 Task: For heading Calibri with Bold.  font size for heading24,  'Change the font style of data to'Bell MT.  and font size to 16,  Change the alignment of both headline & data to Align middle & Align Center.  In the sheet  Expense Tracker Workbook Templatebook
Action: Mouse moved to (274, 330)
Screenshot: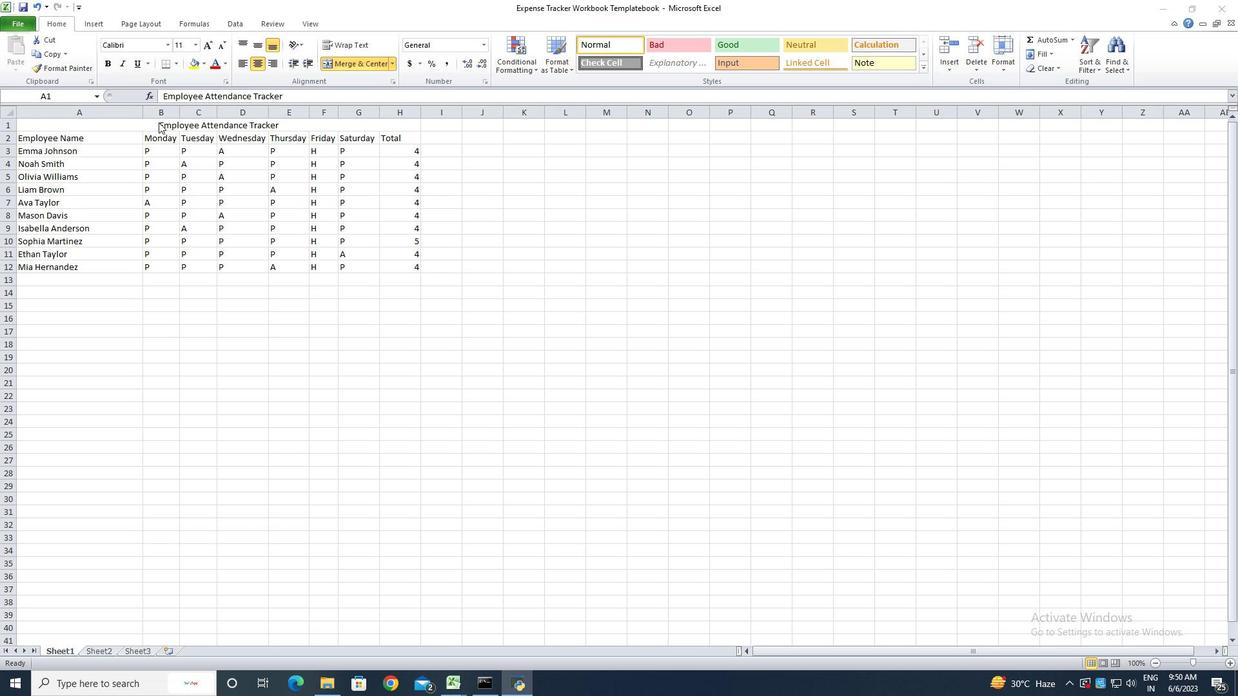 
Action: Mouse pressed left at (274, 330)
Screenshot: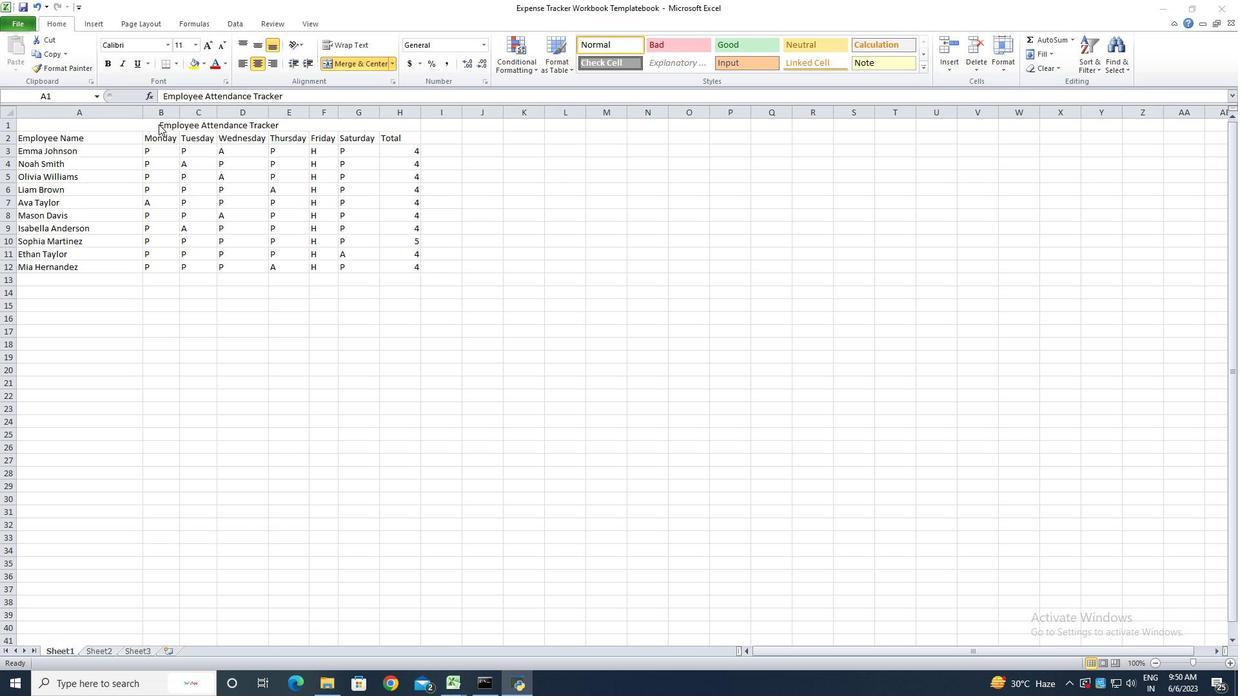
Action: Mouse moved to (275, 330)
Screenshot: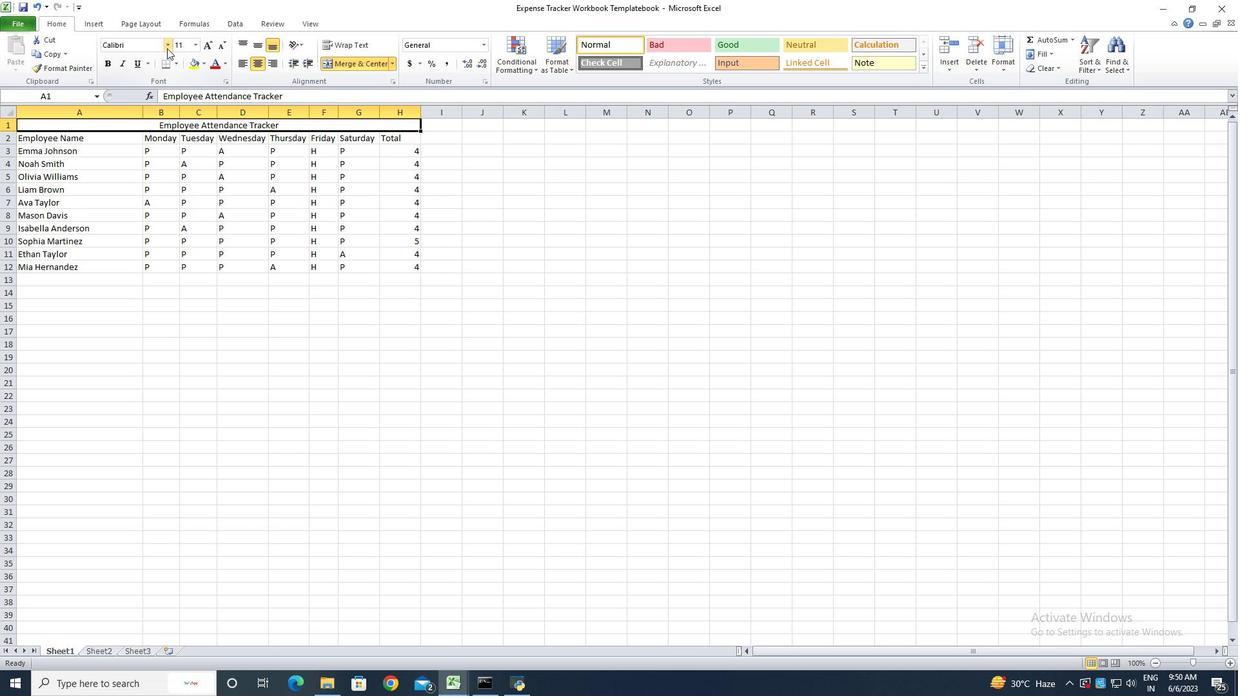 
Action: Mouse pressed left at (275, 330)
Screenshot: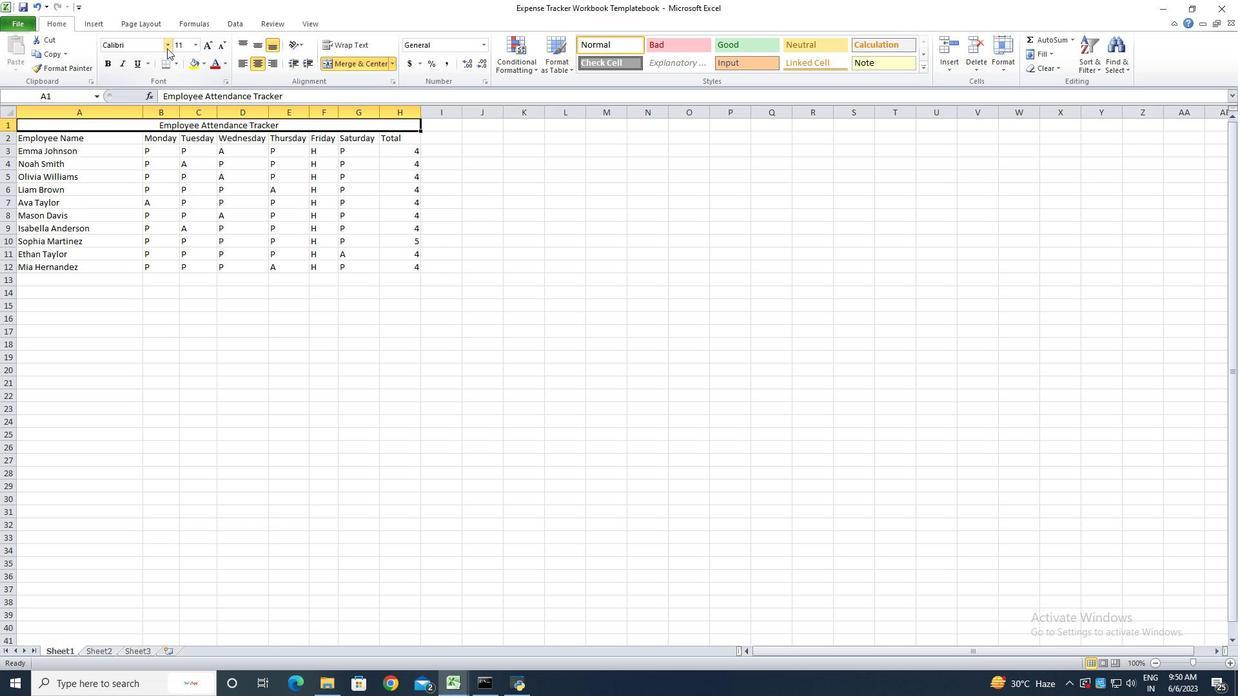
Action: Mouse moved to (273, 330)
Screenshot: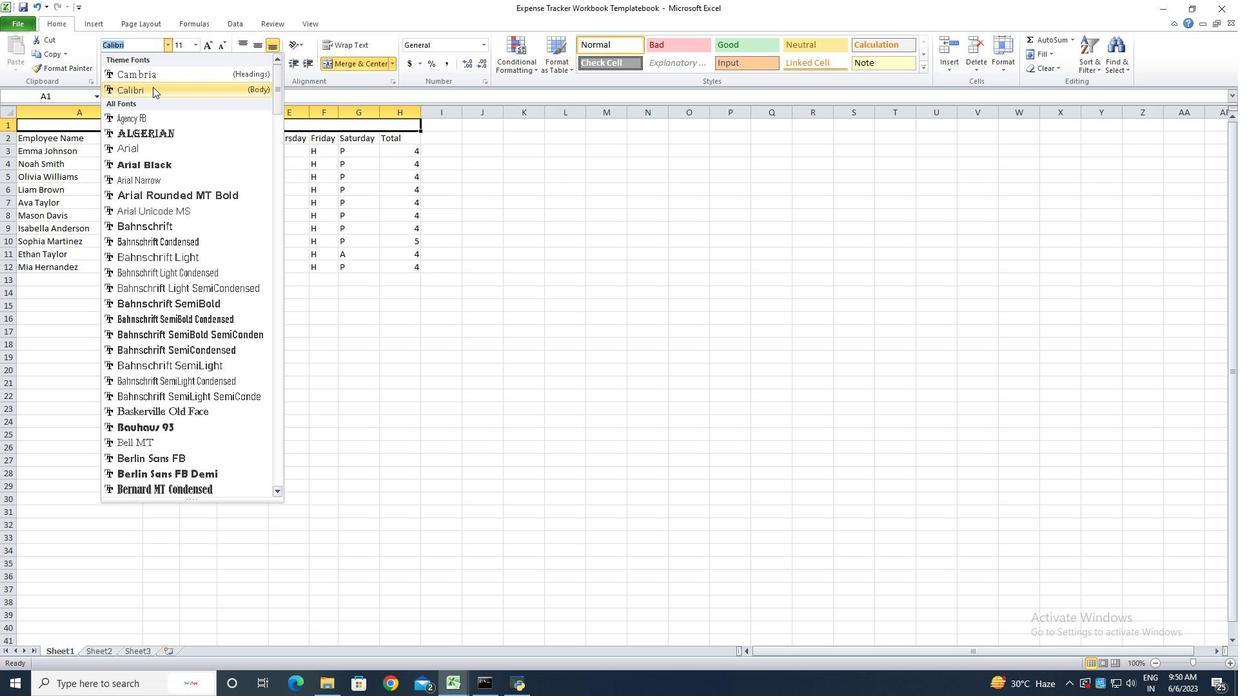 
Action: Mouse pressed left at (273, 330)
Screenshot: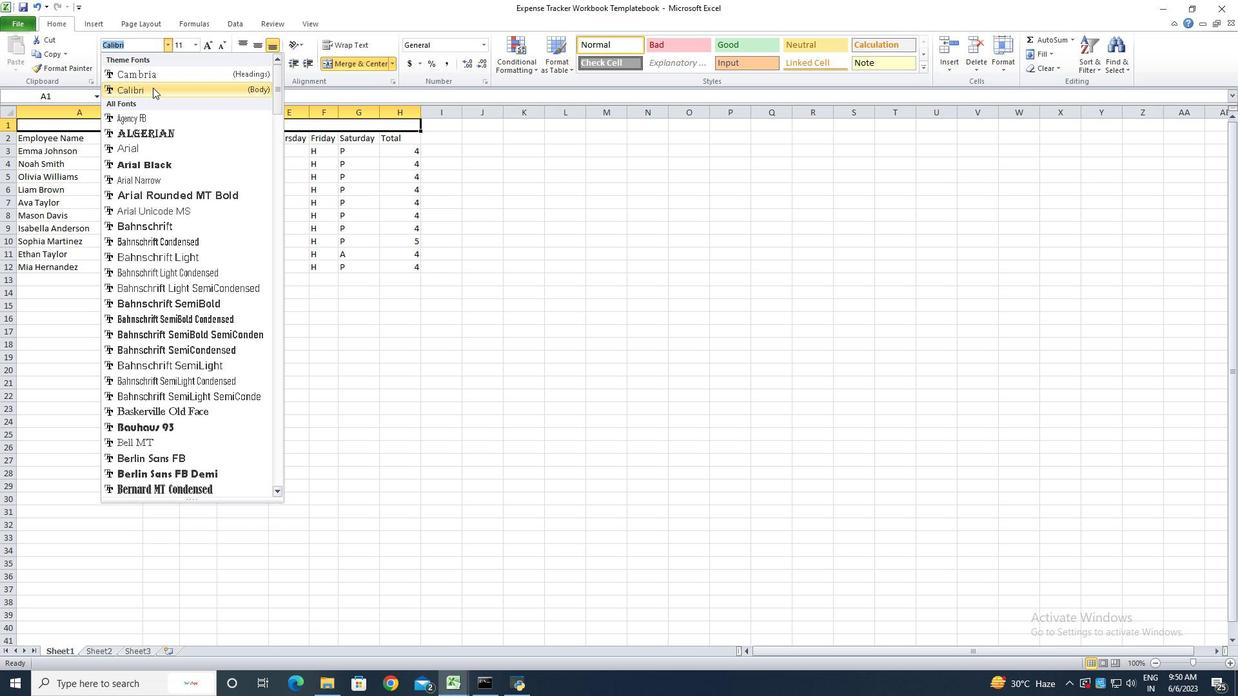 
Action: Mouse moved to (267, 330)
Screenshot: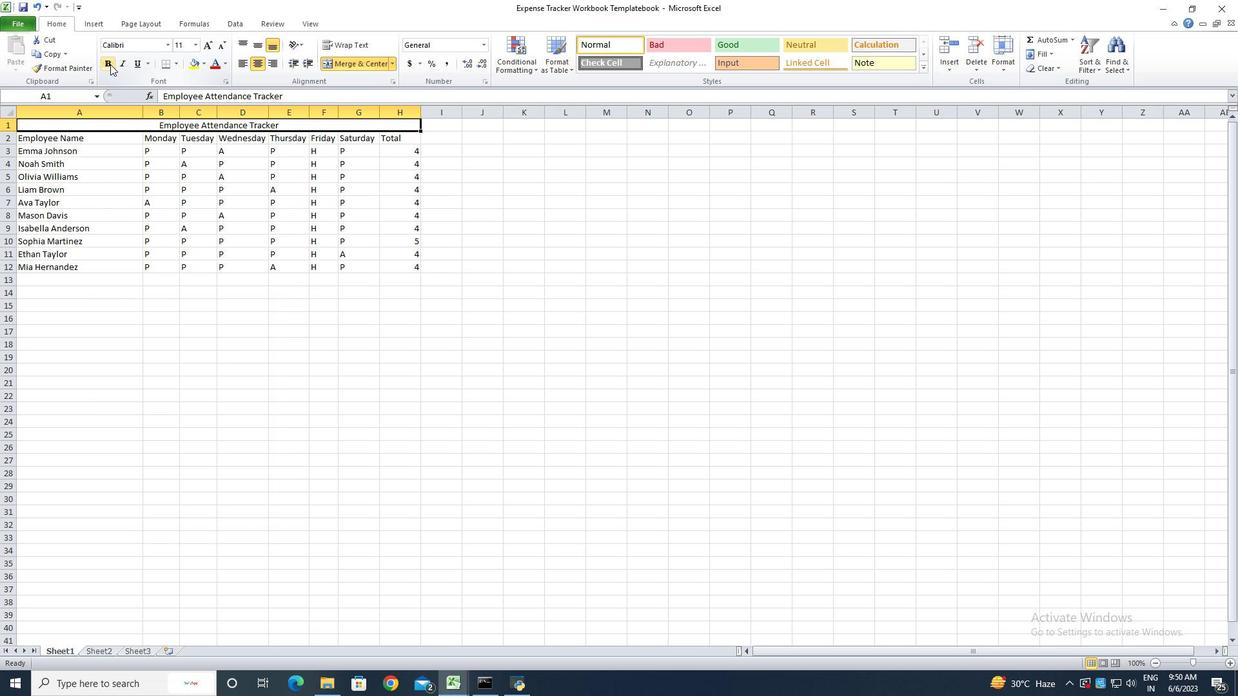 
Action: Mouse pressed left at (267, 330)
Screenshot: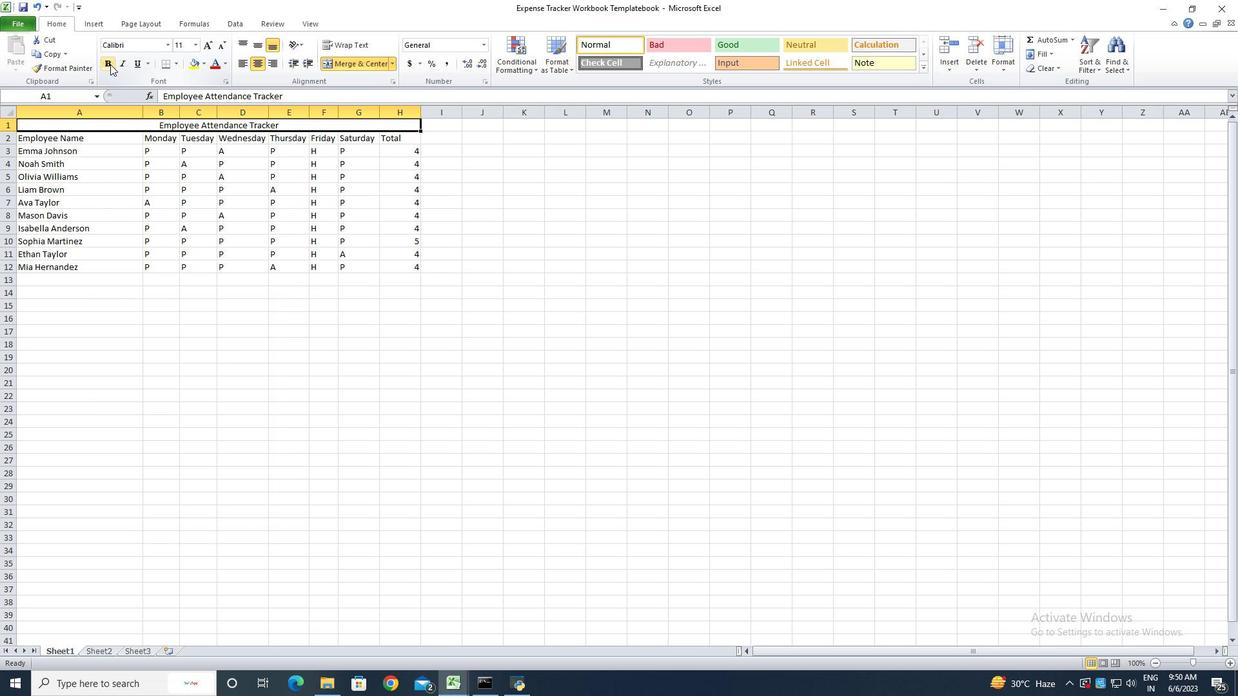 
Action: Mouse moved to (281, 330)
Screenshot: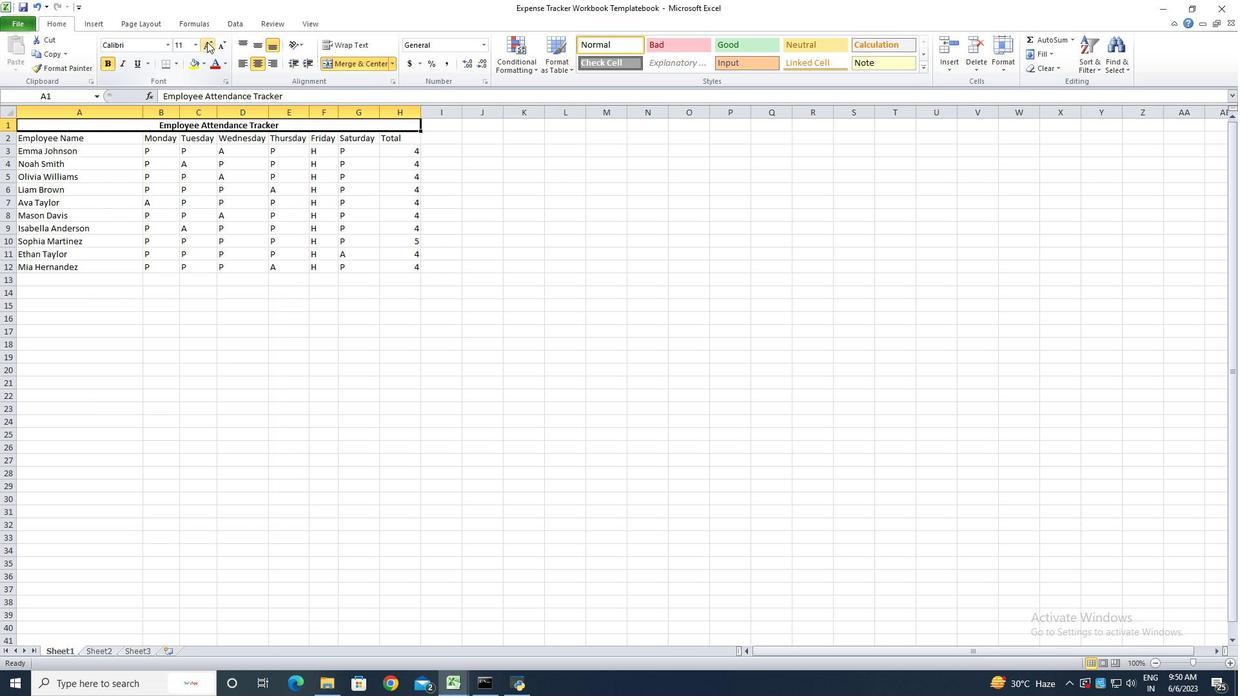 
Action: Mouse pressed left at (281, 330)
Screenshot: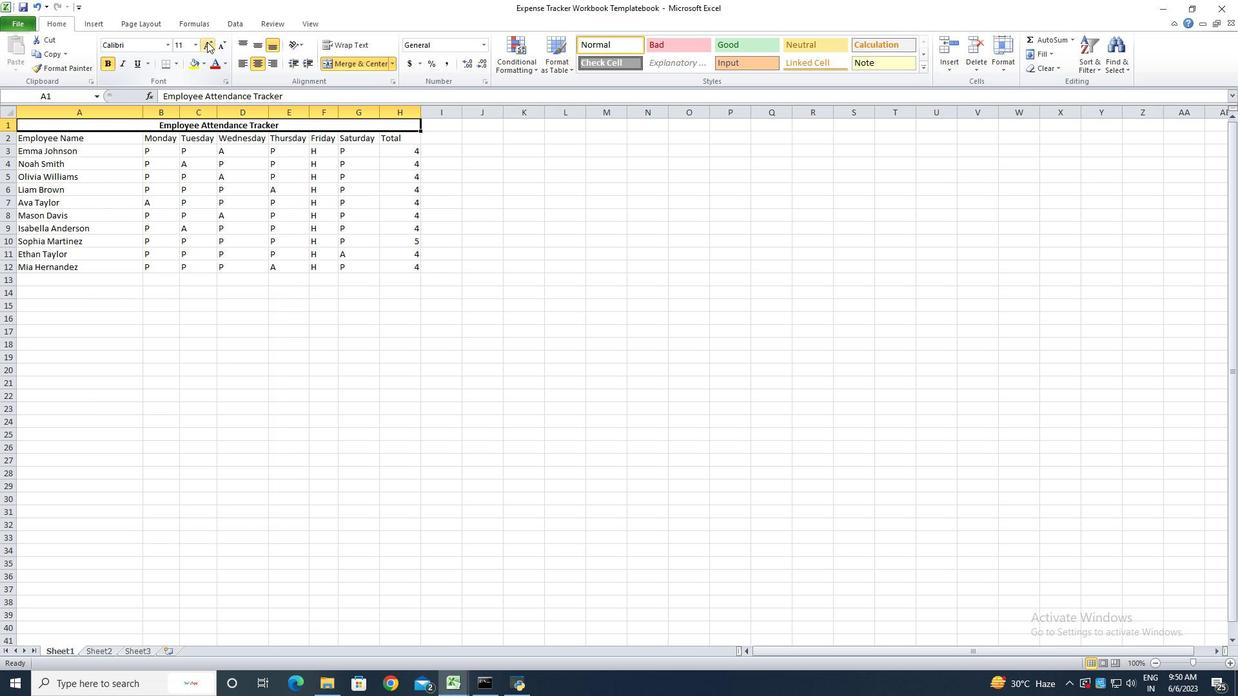 
Action: Mouse pressed left at (281, 330)
Screenshot: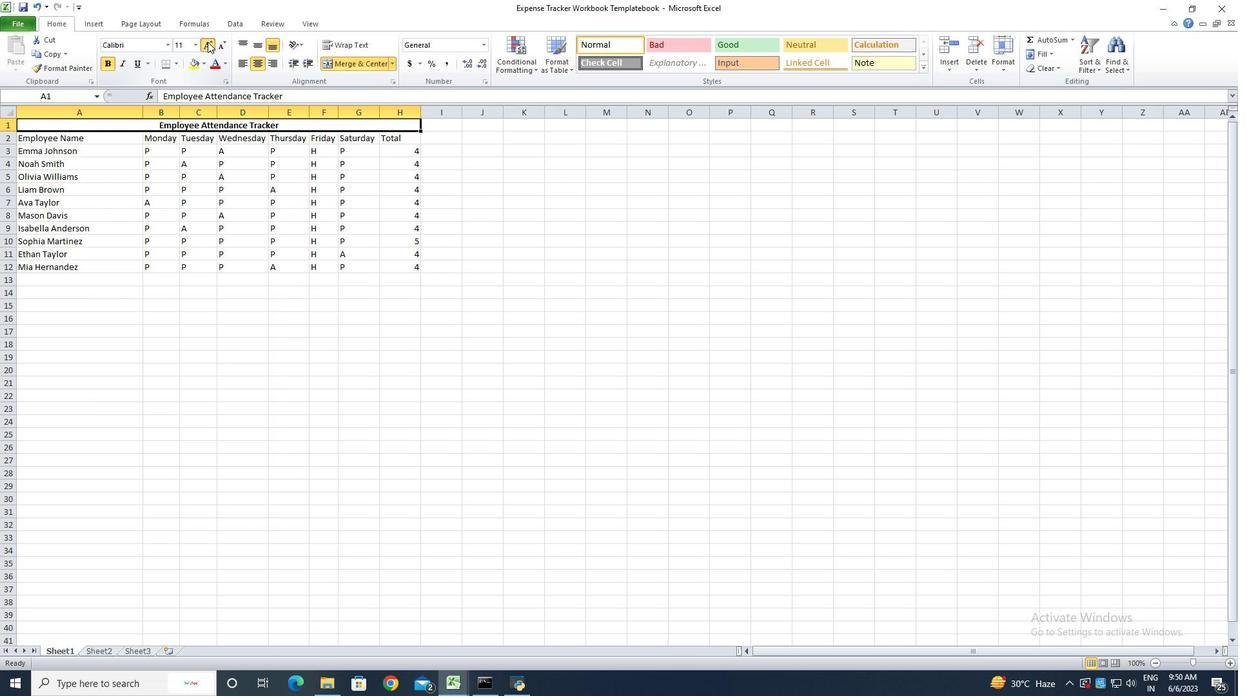 
Action: Mouse pressed left at (281, 330)
Screenshot: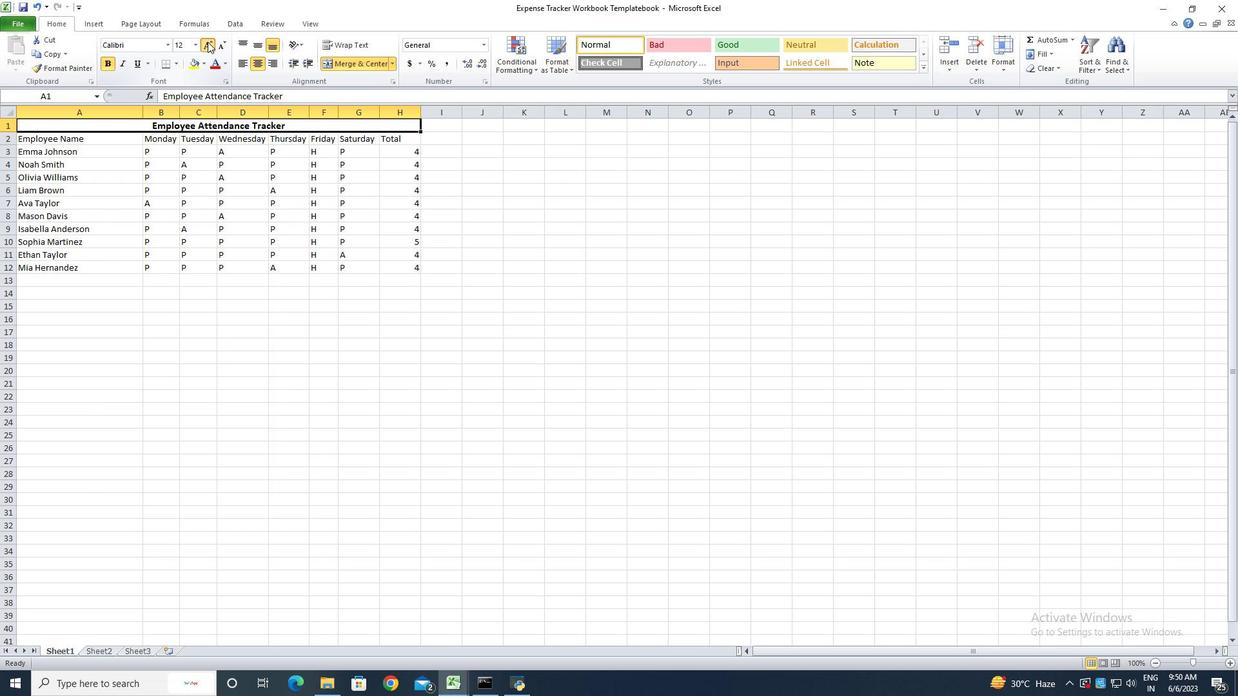 
Action: Mouse pressed left at (281, 330)
Screenshot: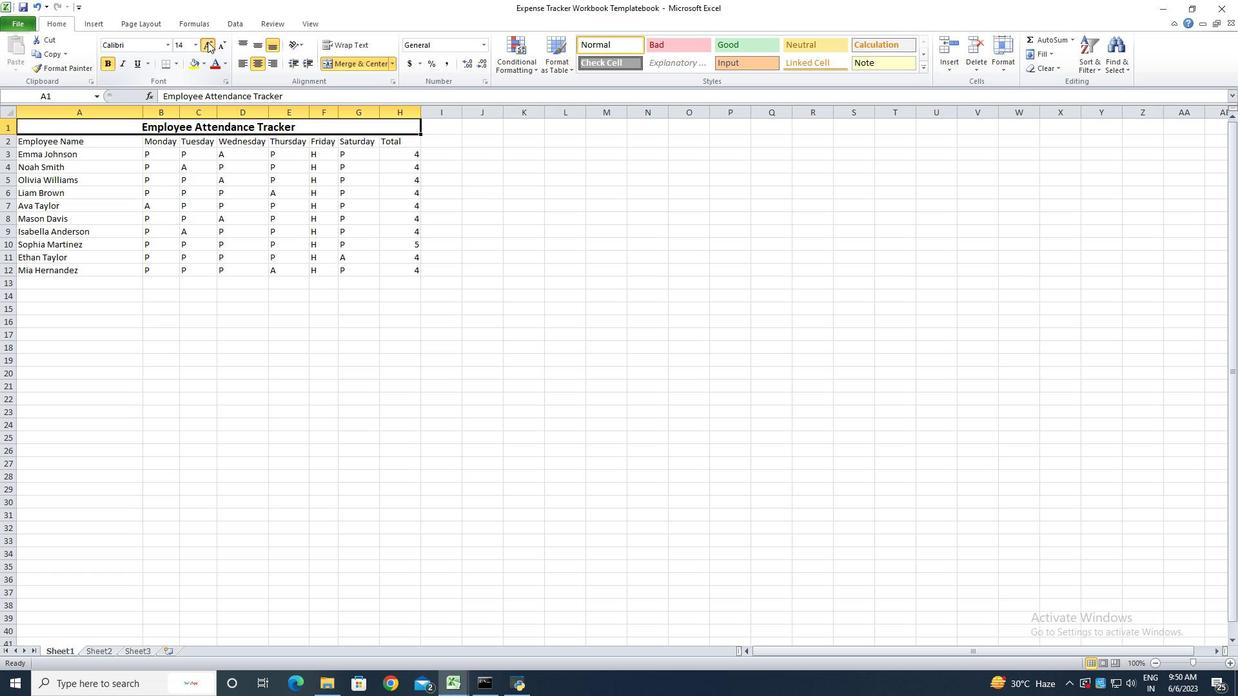 
Action: Mouse pressed left at (281, 330)
Screenshot: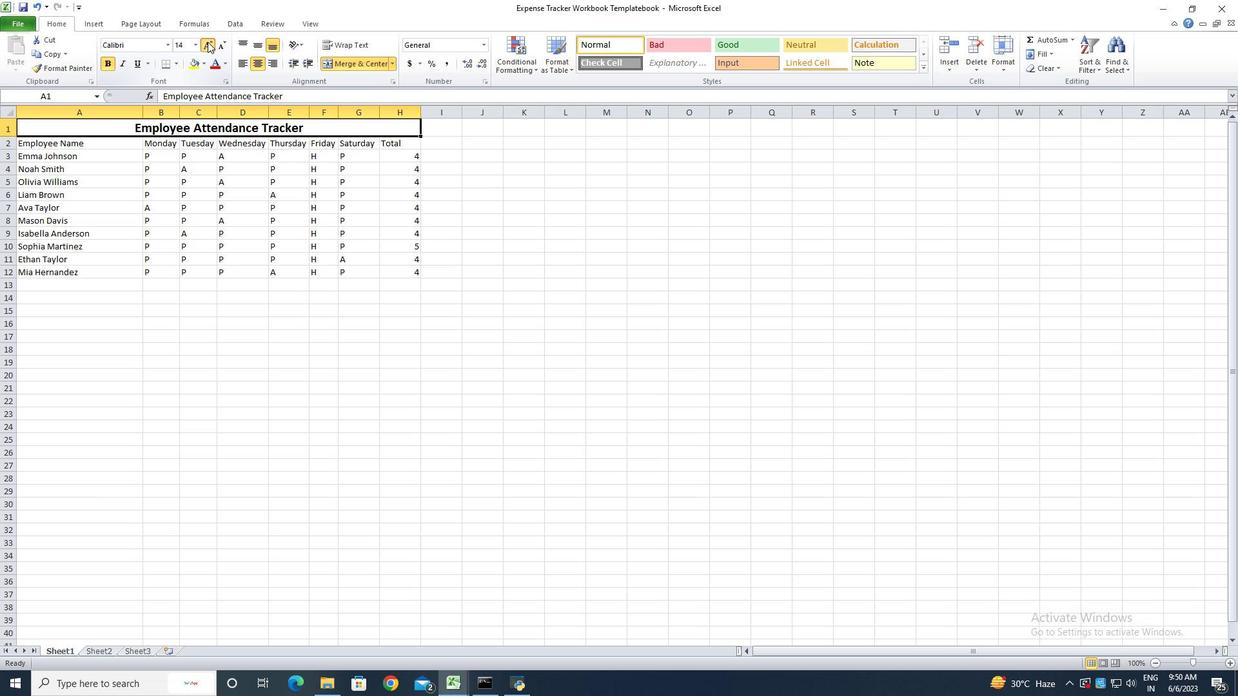 
Action: Mouse pressed left at (281, 330)
Screenshot: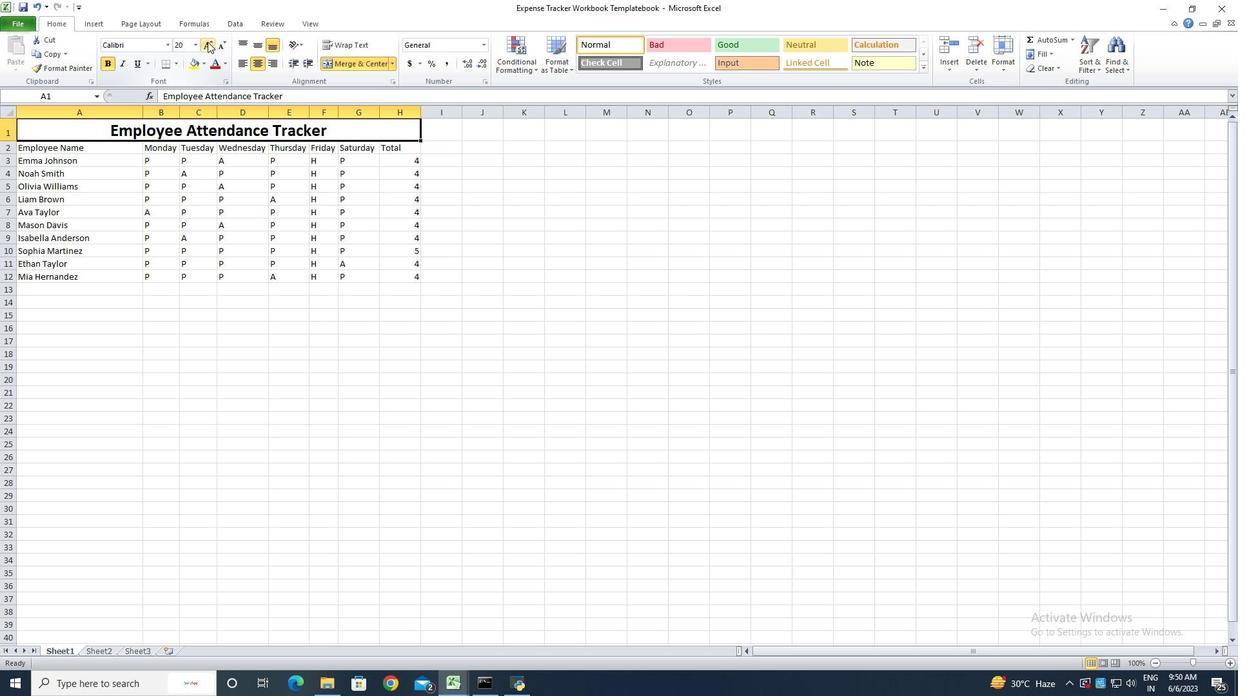 
Action: Mouse pressed left at (281, 330)
Screenshot: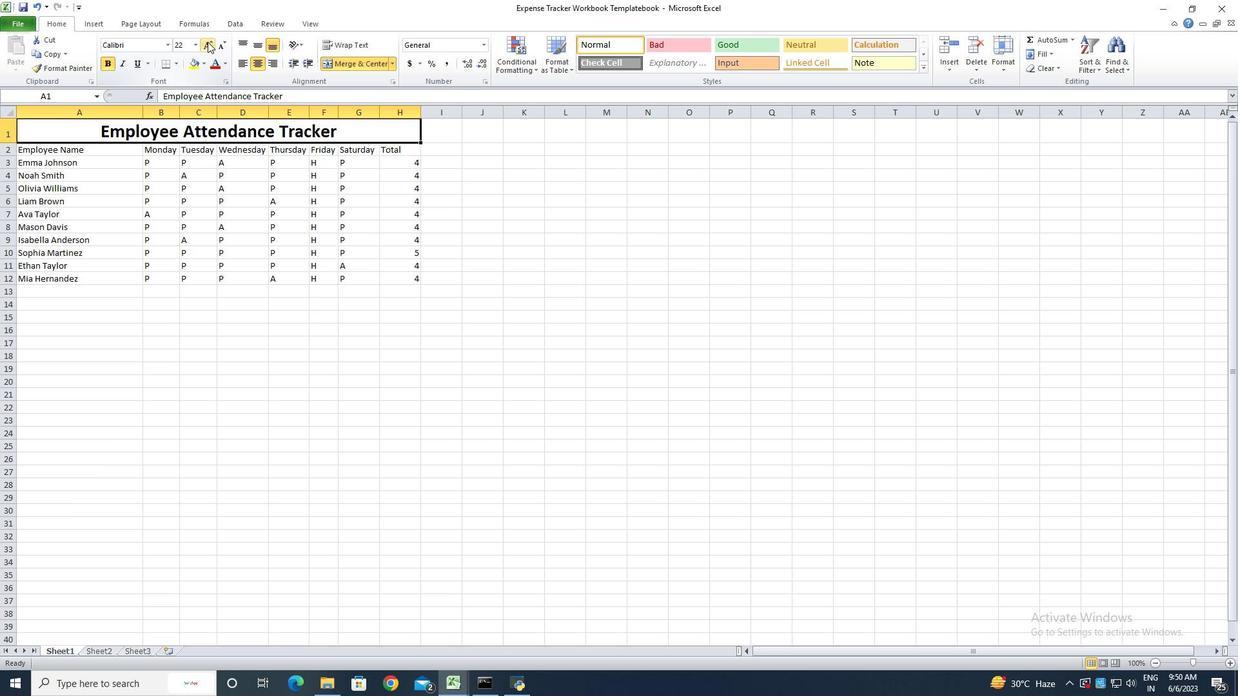 
Action: Mouse moved to (256, 330)
Screenshot: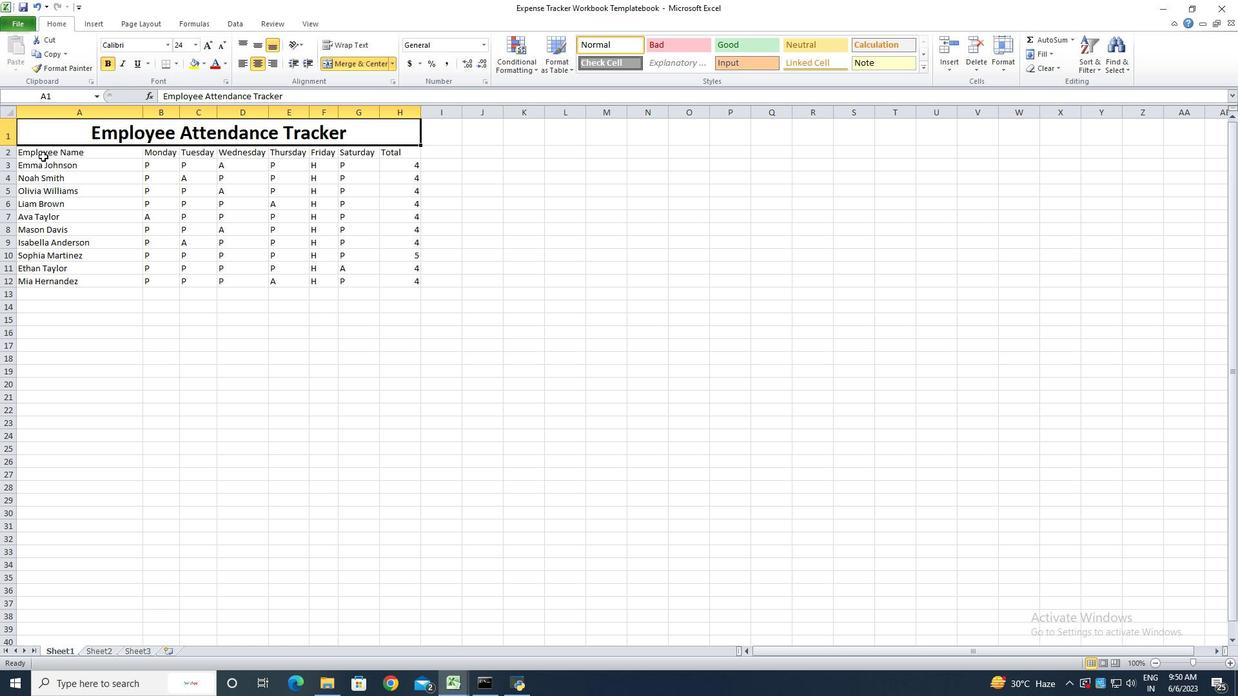 
Action: Mouse pressed left at (256, 330)
Screenshot: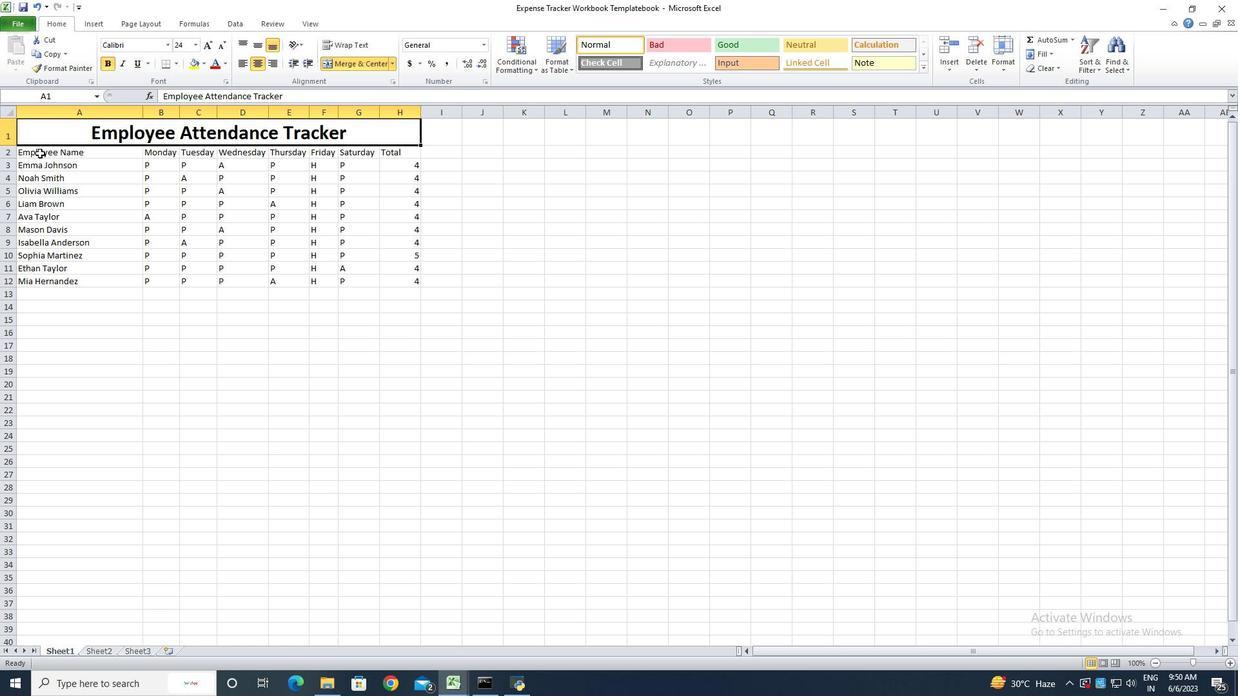 
Action: Mouse moved to (275, 330)
Screenshot: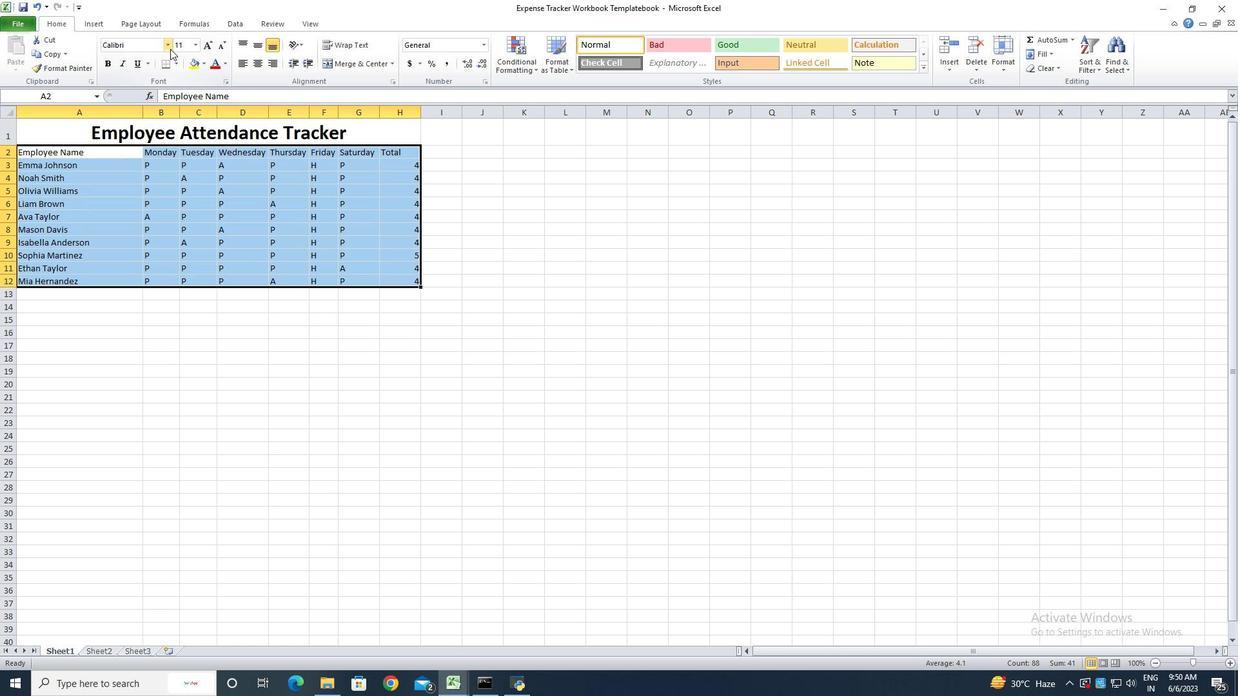 
Action: Mouse pressed left at (275, 330)
Screenshot: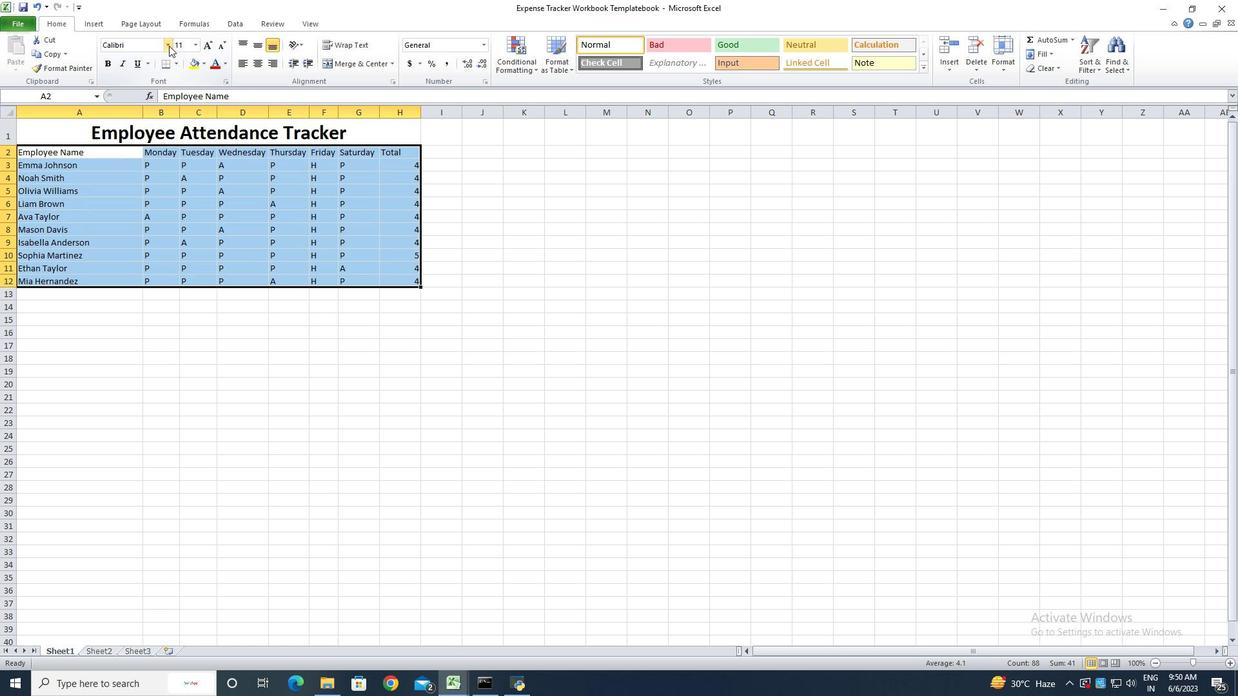 
Action: Mouse moved to (272, 330)
Screenshot: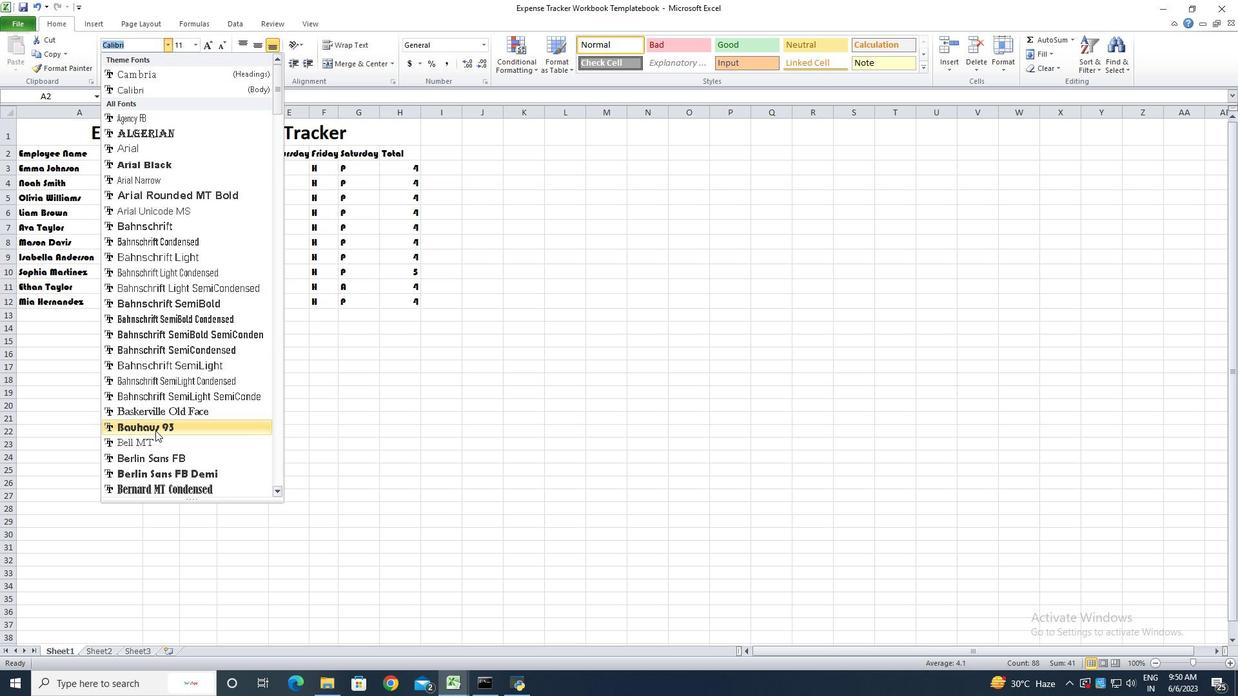 
Action: Mouse pressed left at (272, 330)
Screenshot: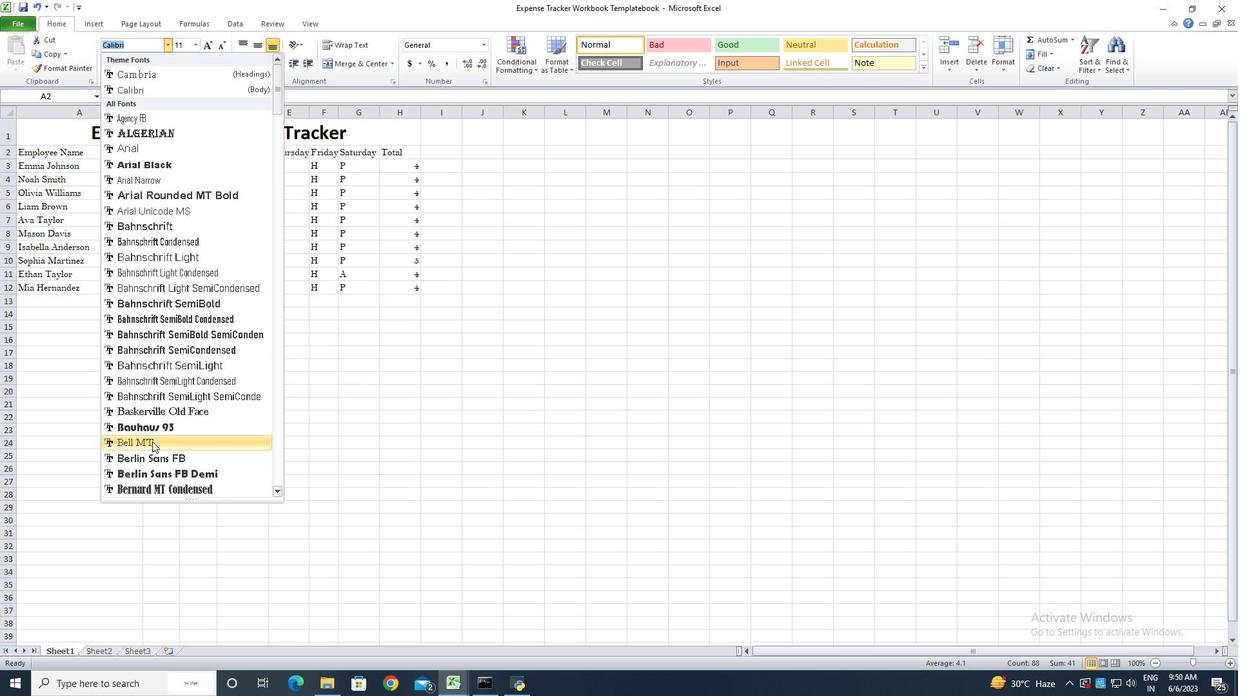 
Action: Mouse moved to (281, 330)
Screenshot: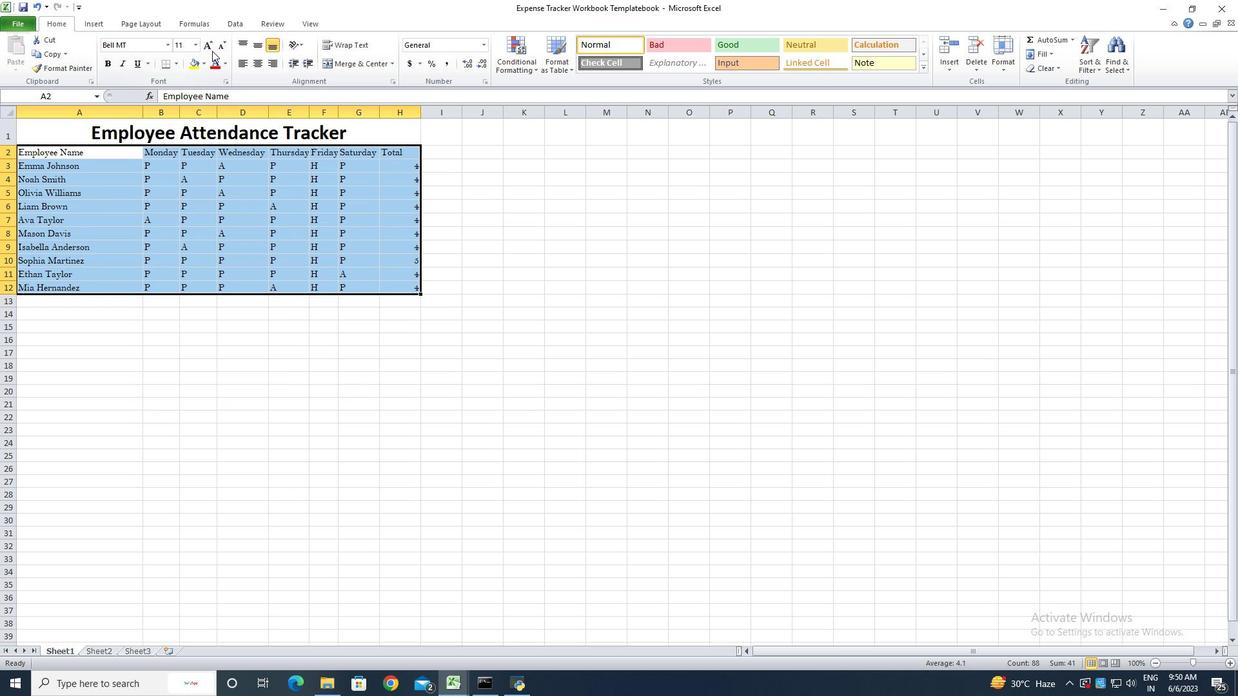 
Action: Mouse pressed left at (281, 330)
Screenshot: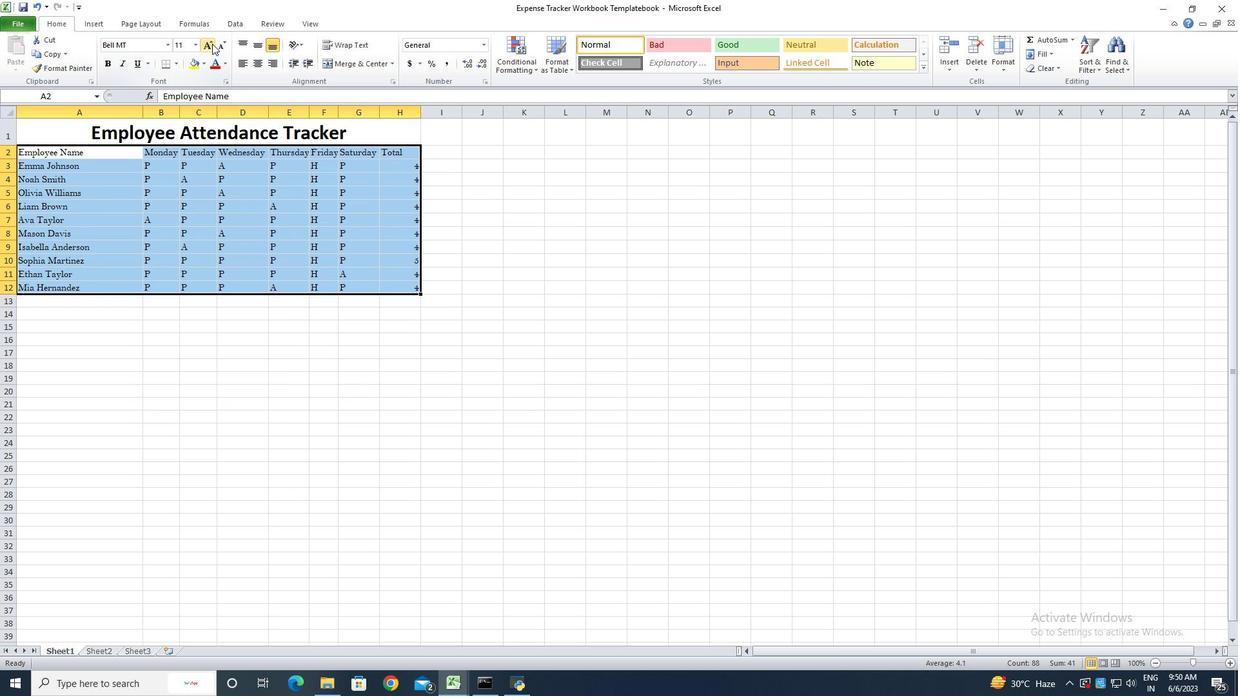
Action: Mouse pressed left at (281, 330)
Screenshot: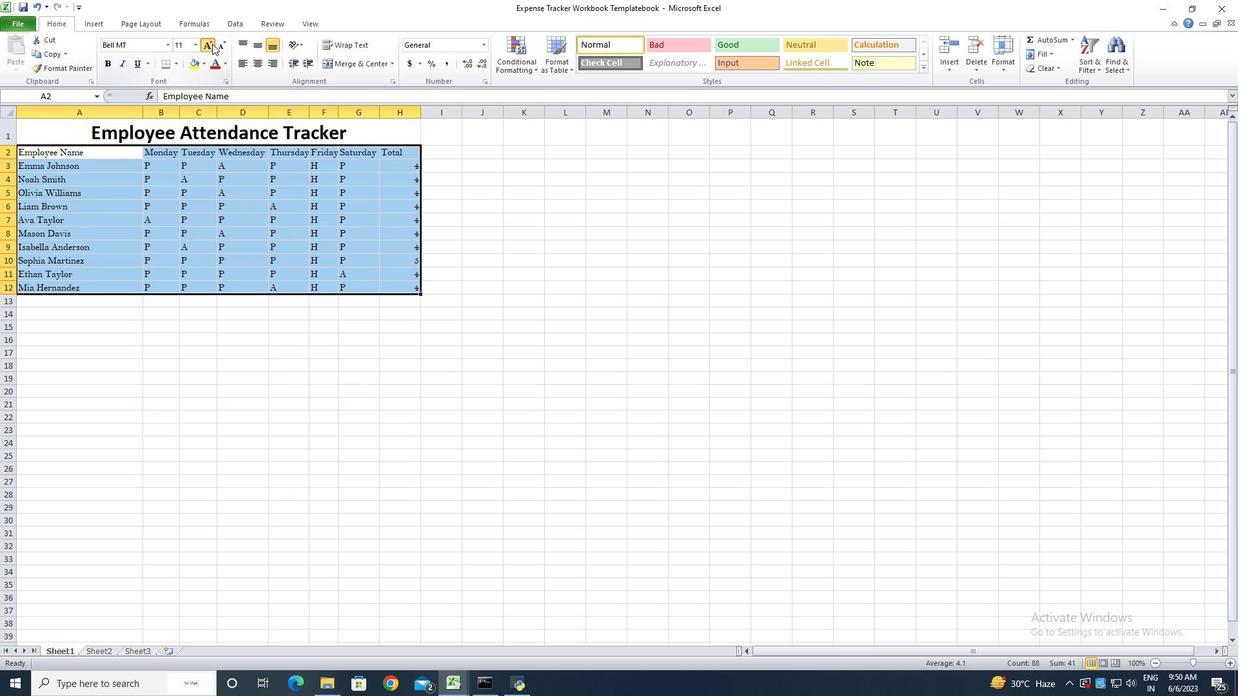 
Action: Mouse moved to (281, 330)
Screenshot: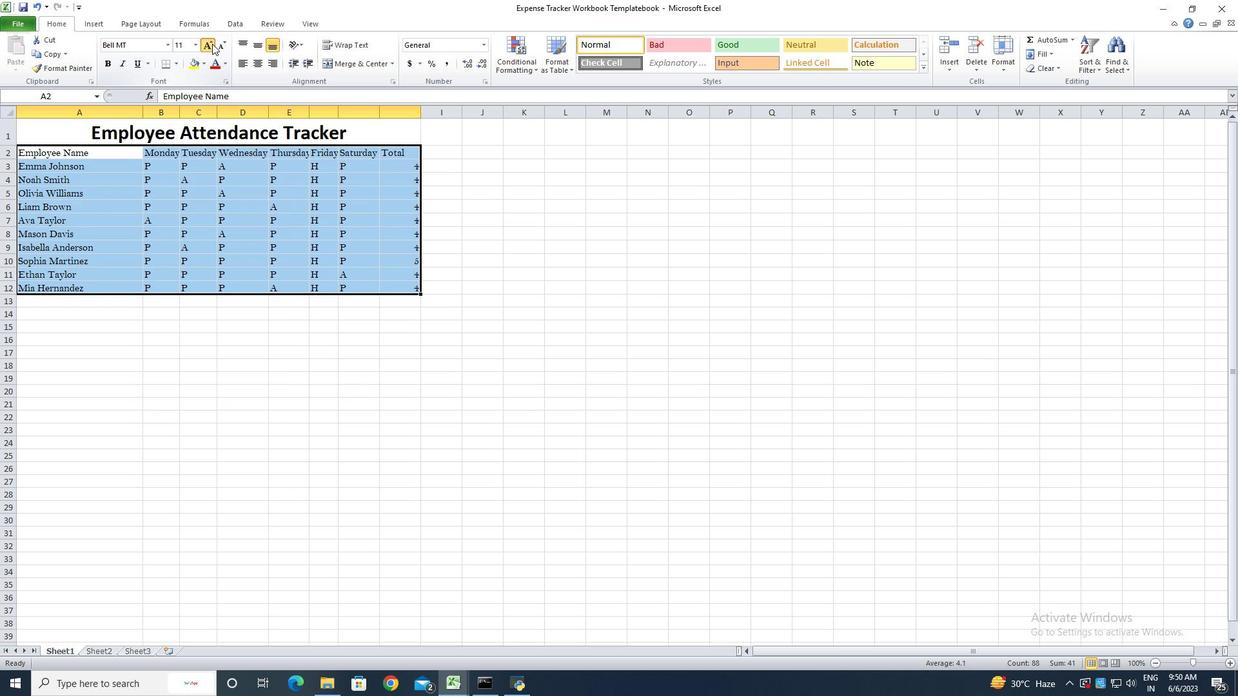 
Action: Mouse pressed left at (281, 330)
Screenshot: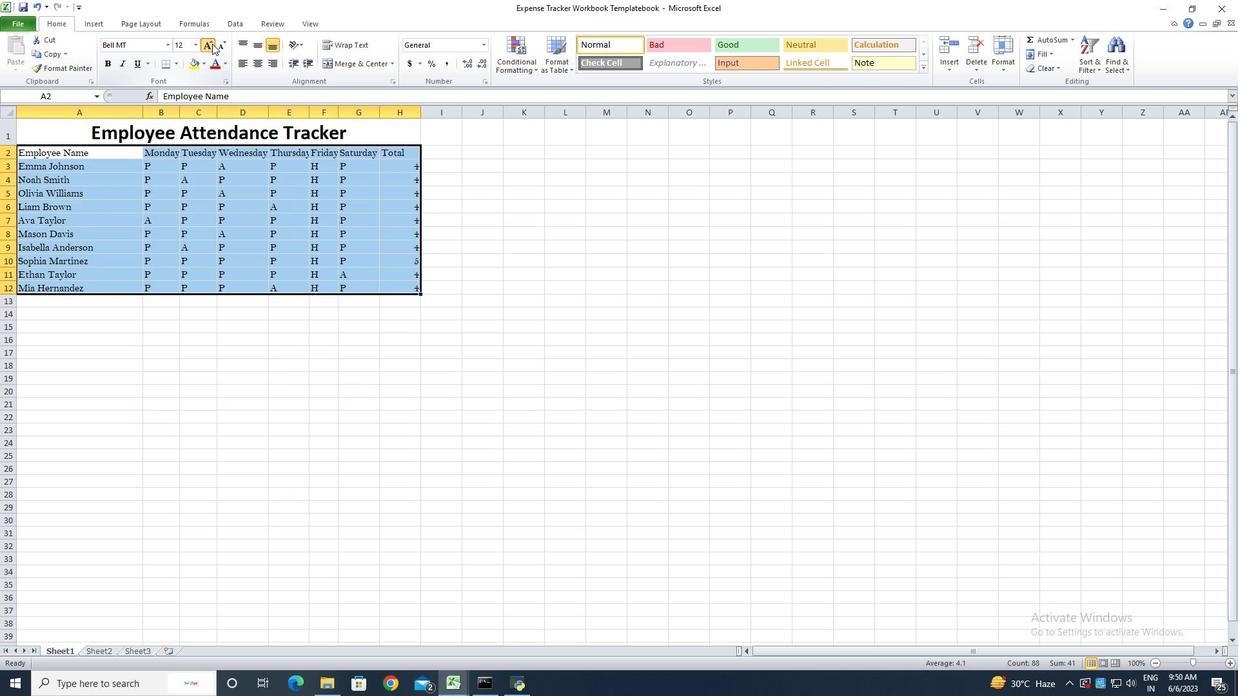 
Action: Mouse moved to (276, 330)
Screenshot: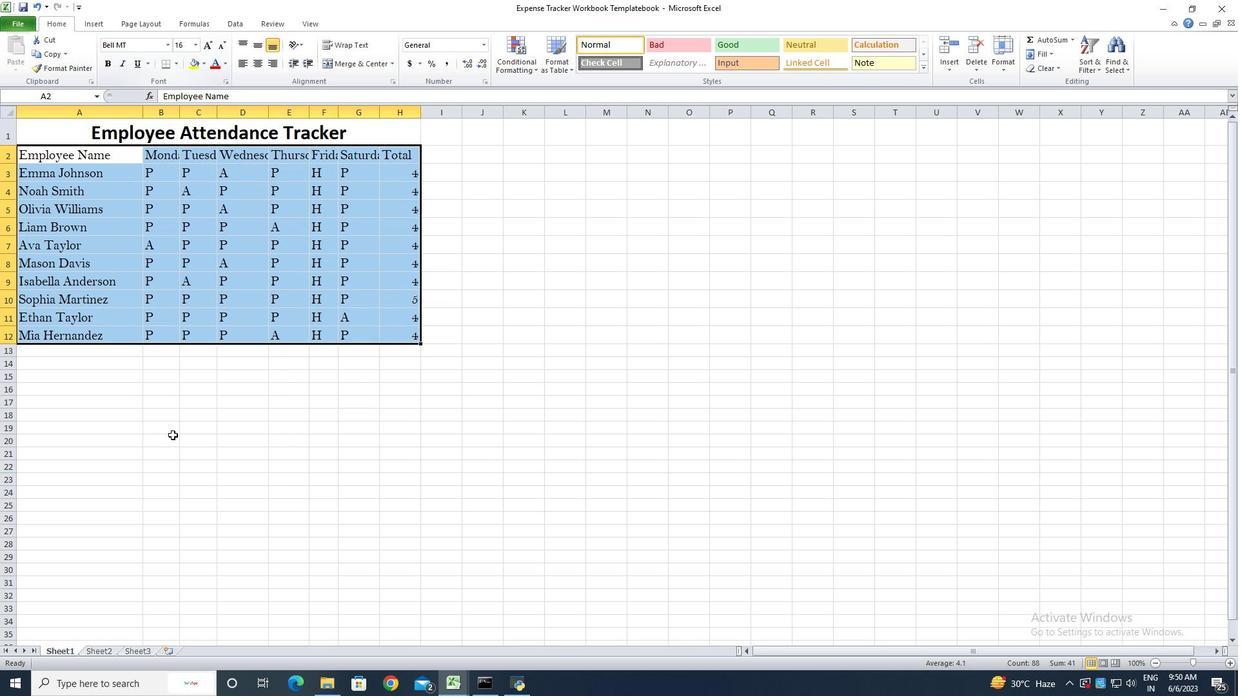 
Action: Mouse pressed left at (276, 330)
Screenshot: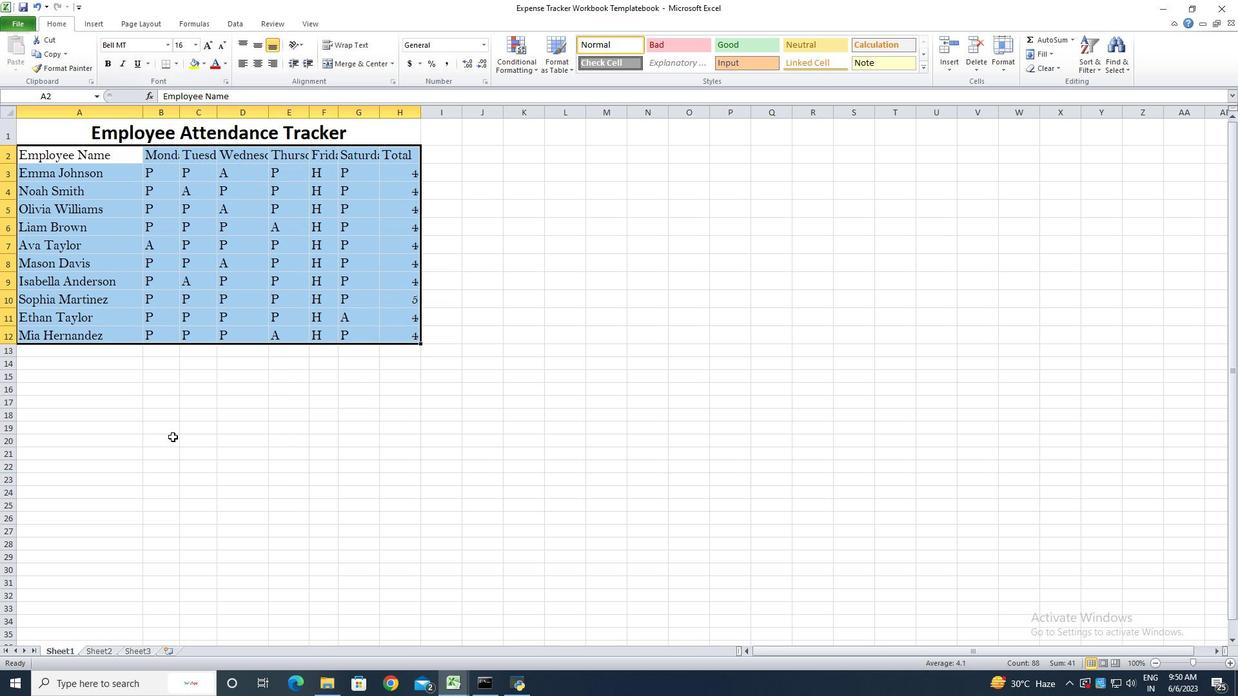 
Action: Mouse moved to (271, 330)
Screenshot: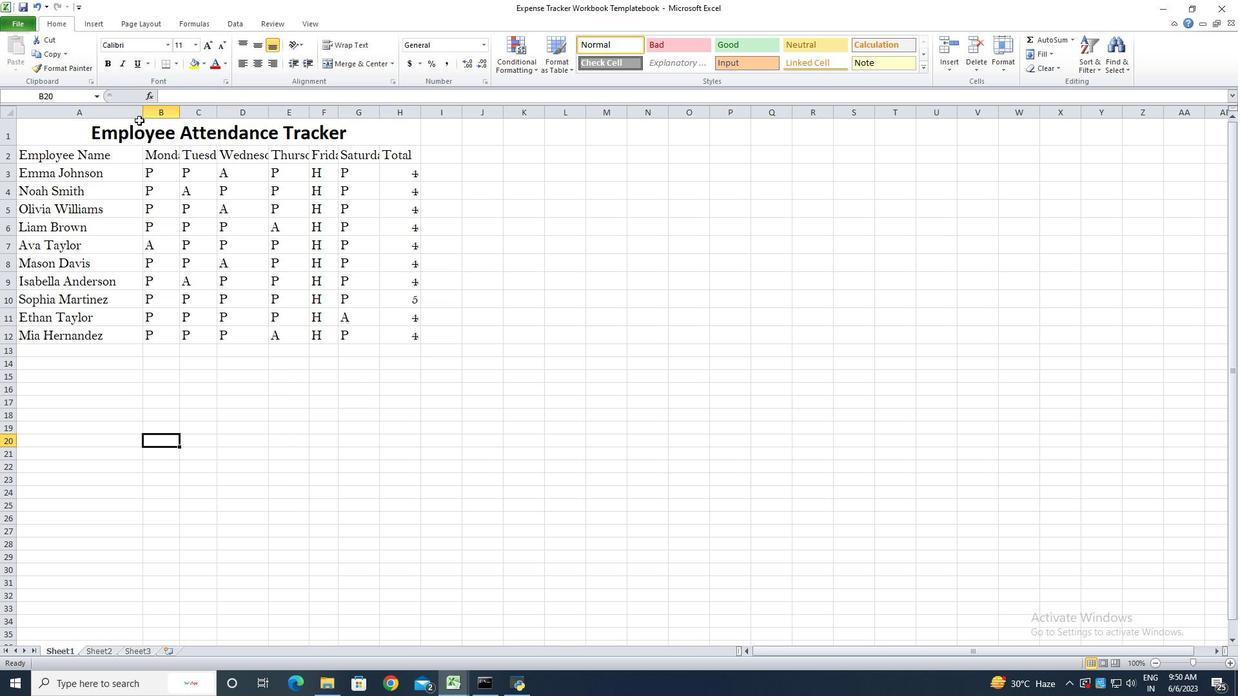 
Action: Mouse pressed left at (271, 330)
Screenshot: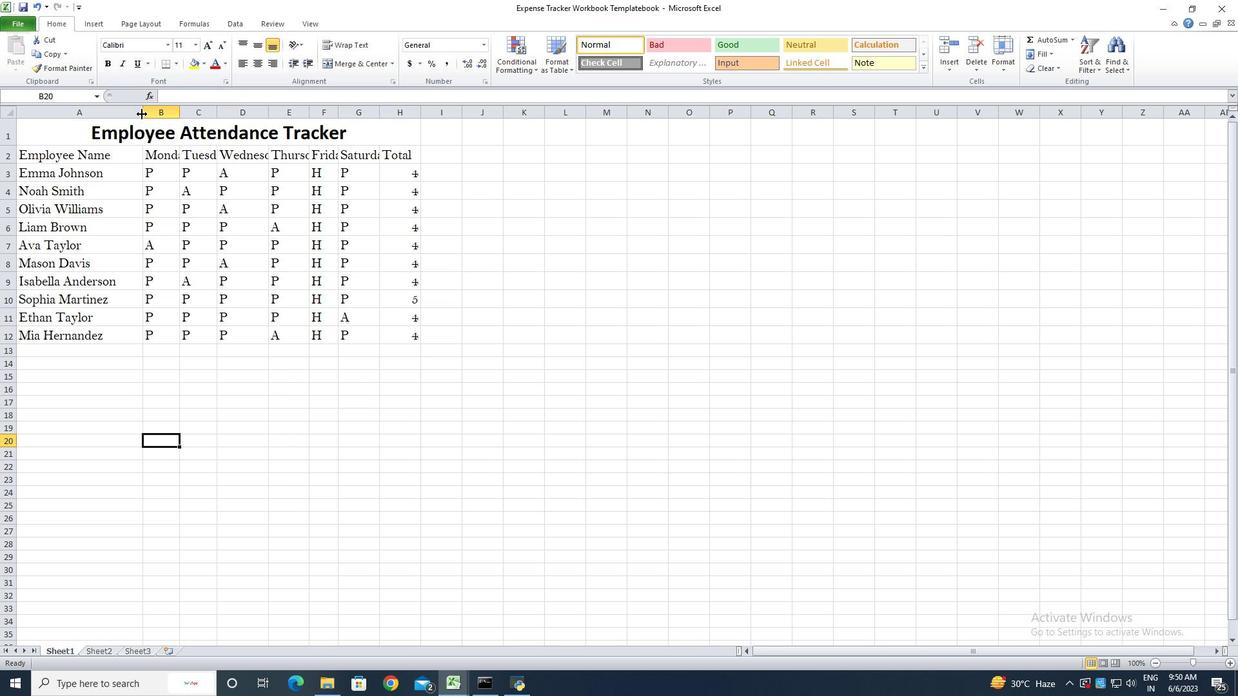 
Action: Mouse pressed left at (271, 330)
Screenshot: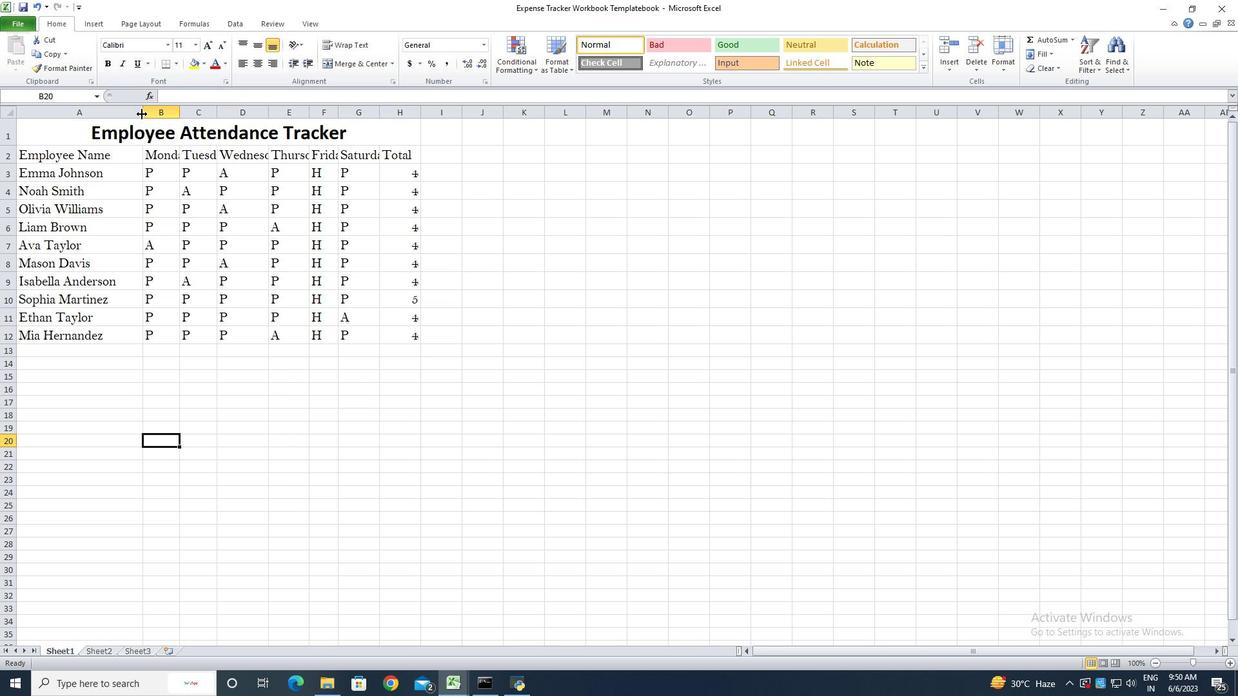 
Action: Mouse moved to (274, 330)
Screenshot: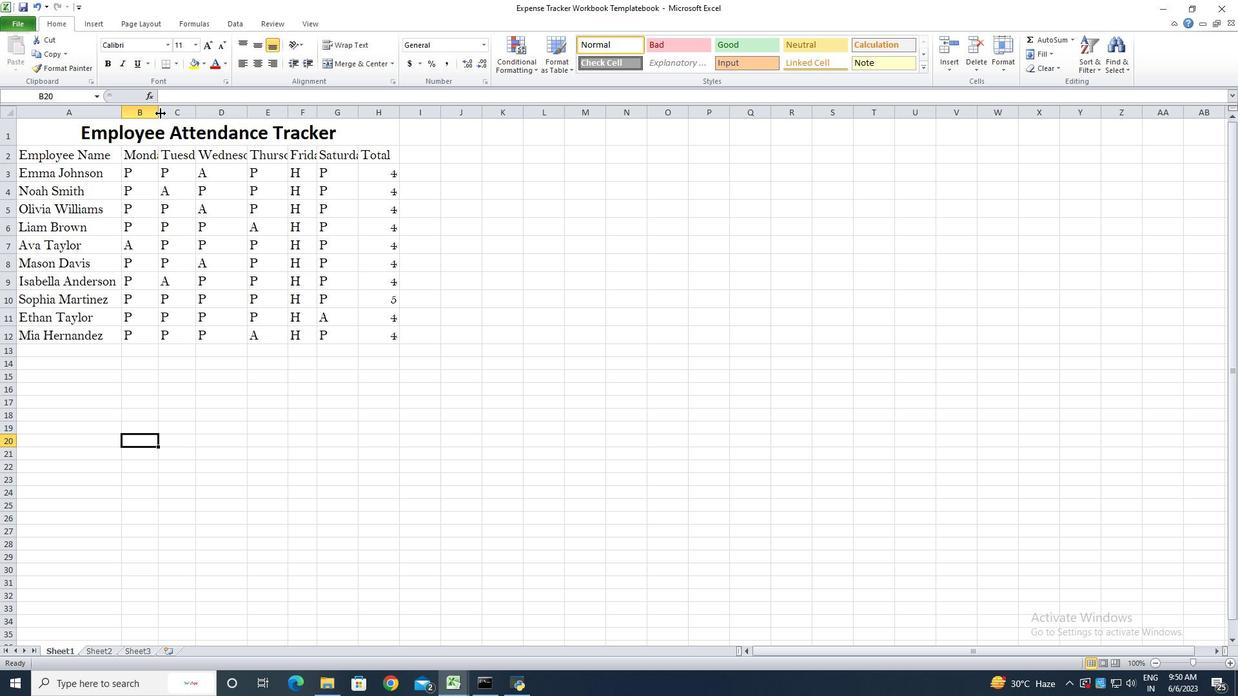 
Action: Mouse pressed left at (274, 330)
Screenshot: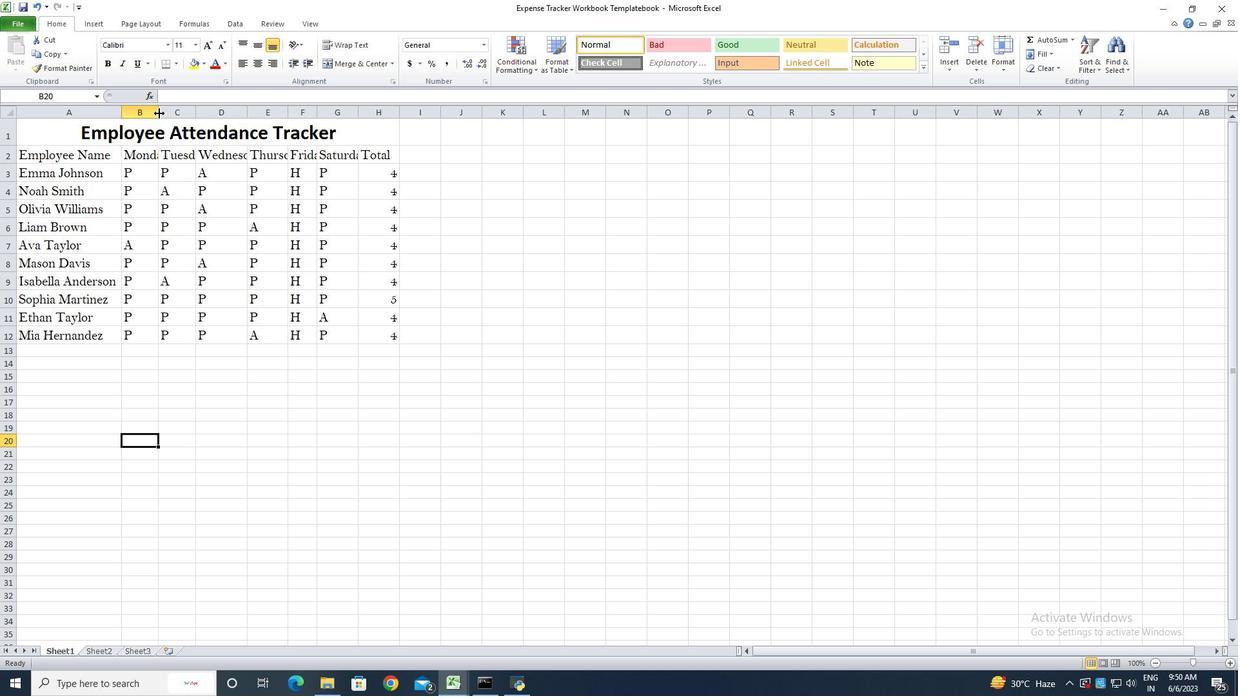 
Action: Mouse pressed left at (274, 330)
Screenshot: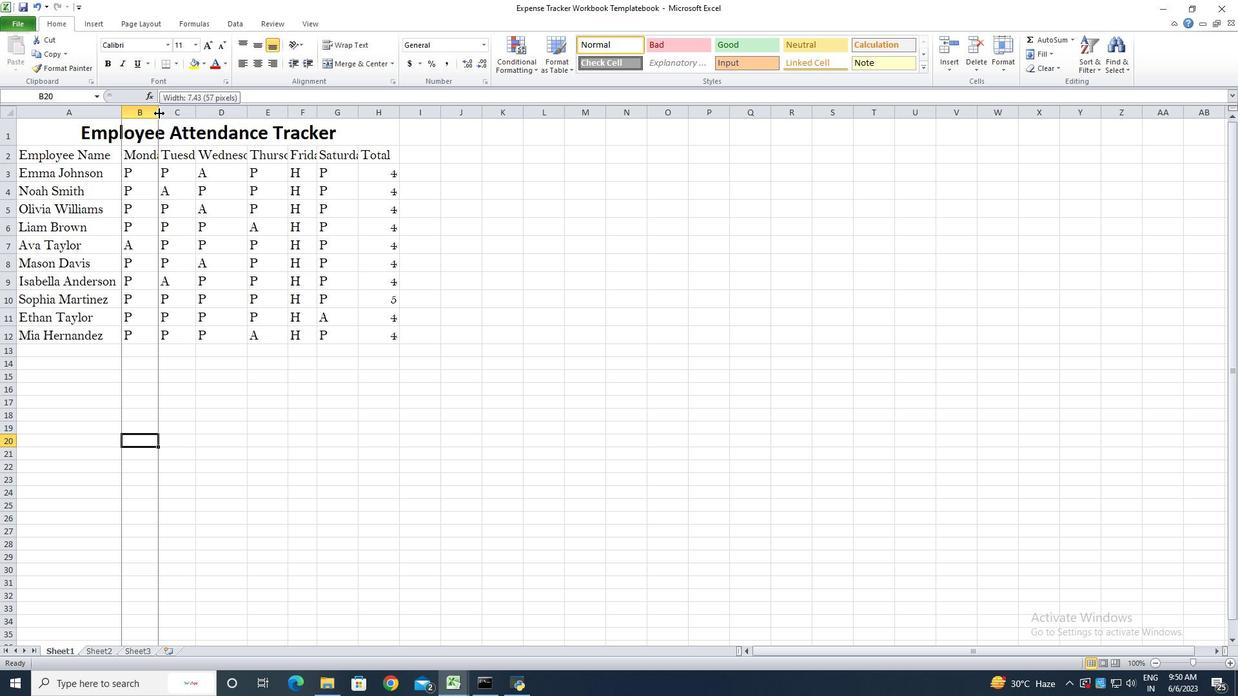 
Action: Mouse moved to (281, 330)
Screenshot: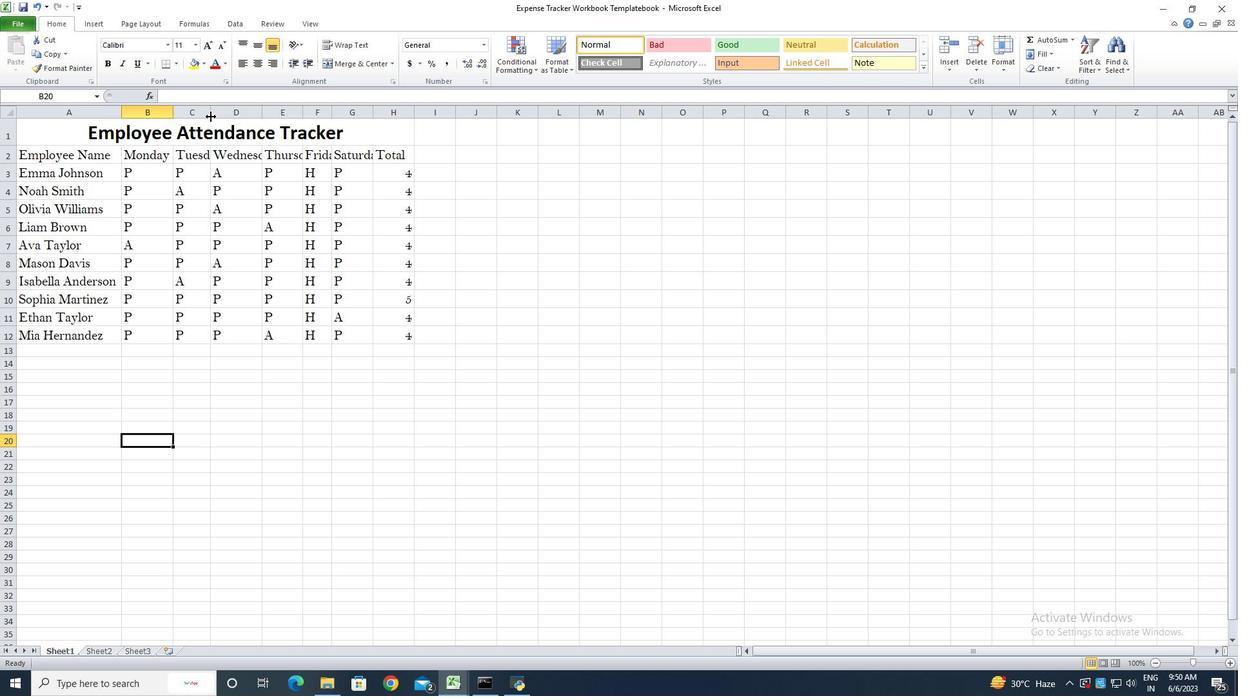 
Action: Mouse pressed left at (281, 330)
Screenshot: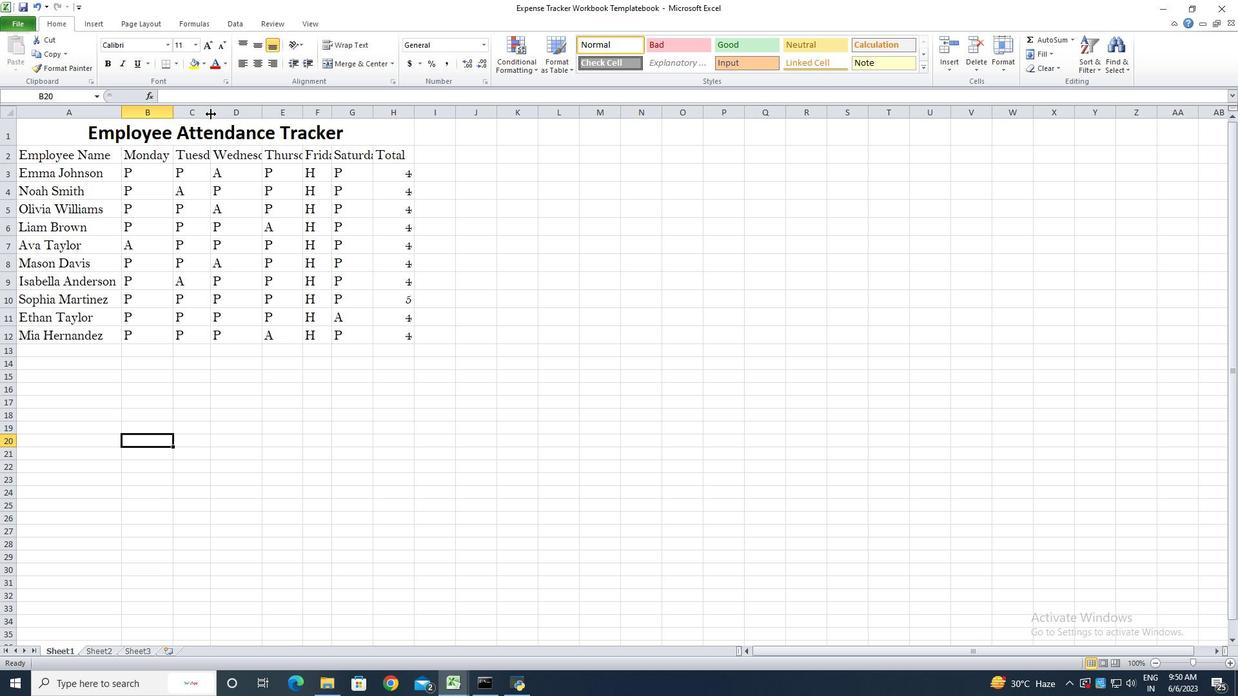 
Action: Mouse pressed left at (281, 330)
Screenshot: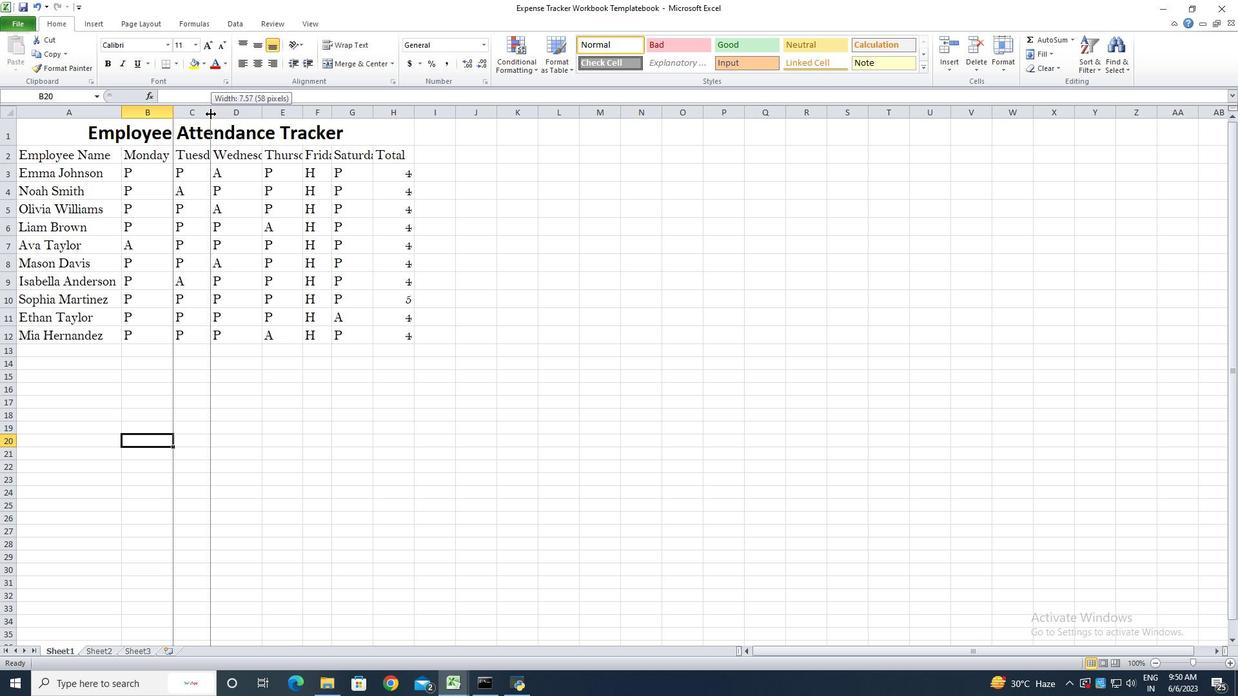 
Action: Mouse moved to (291, 330)
Screenshot: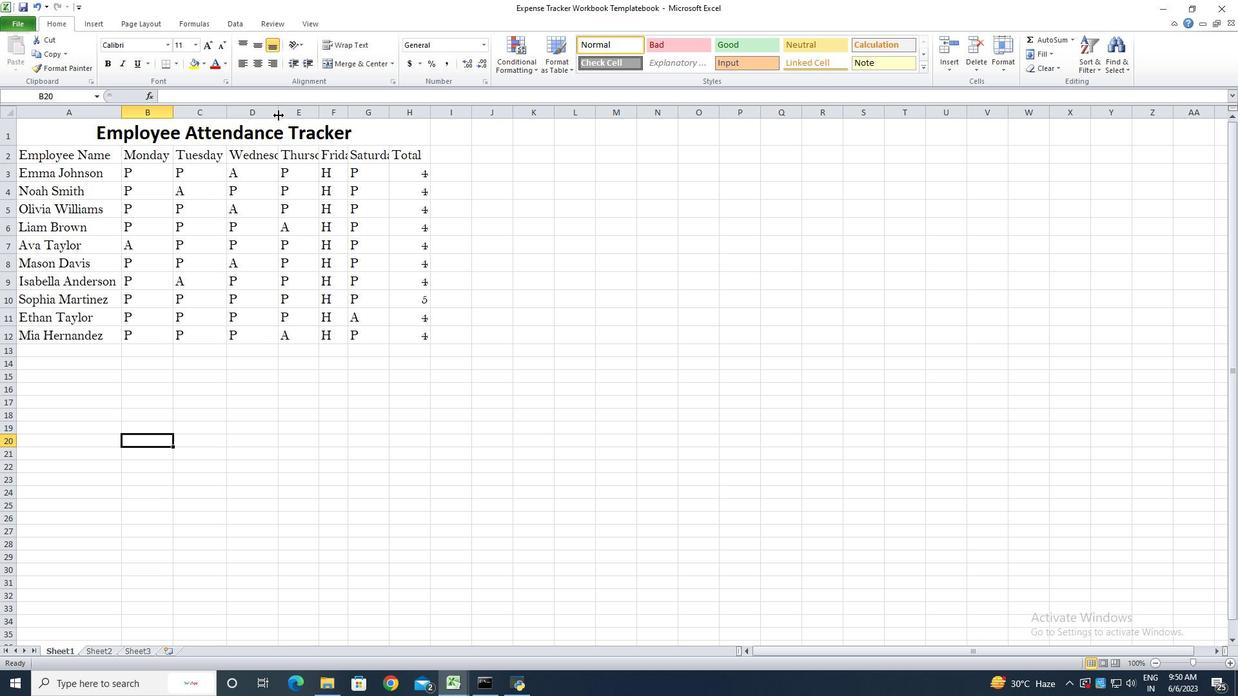
Action: Mouse pressed left at (291, 330)
Screenshot: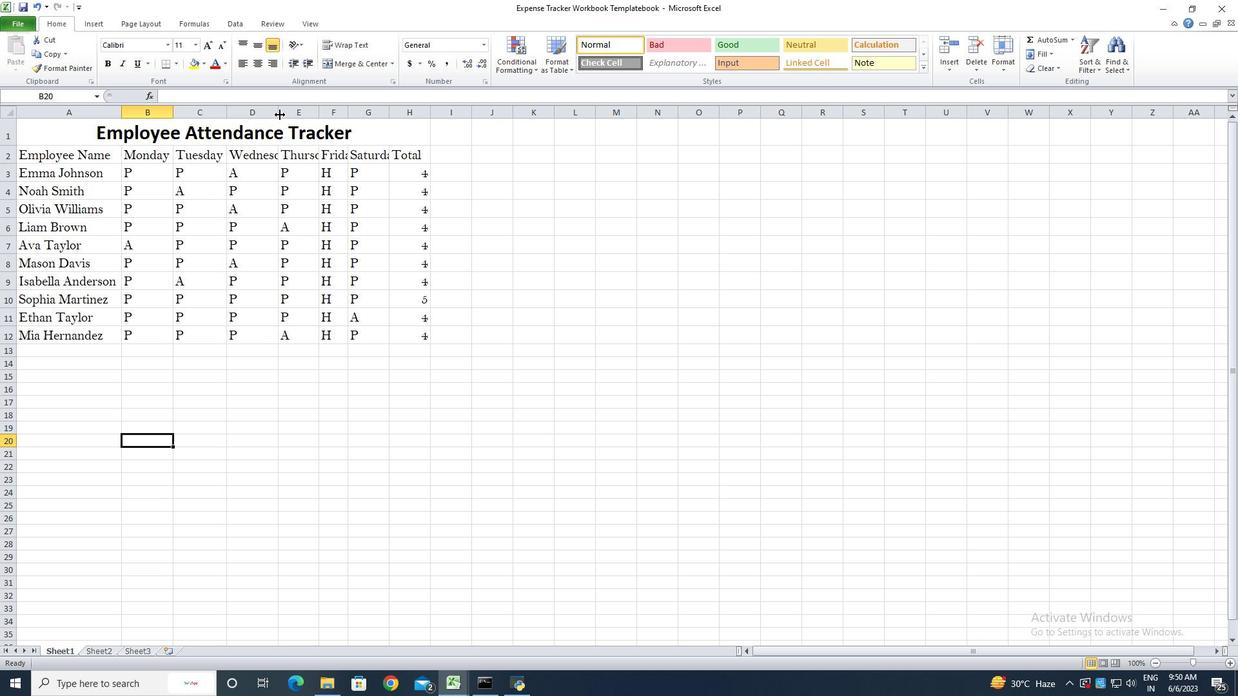 
Action: Mouse pressed left at (291, 330)
Screenshot: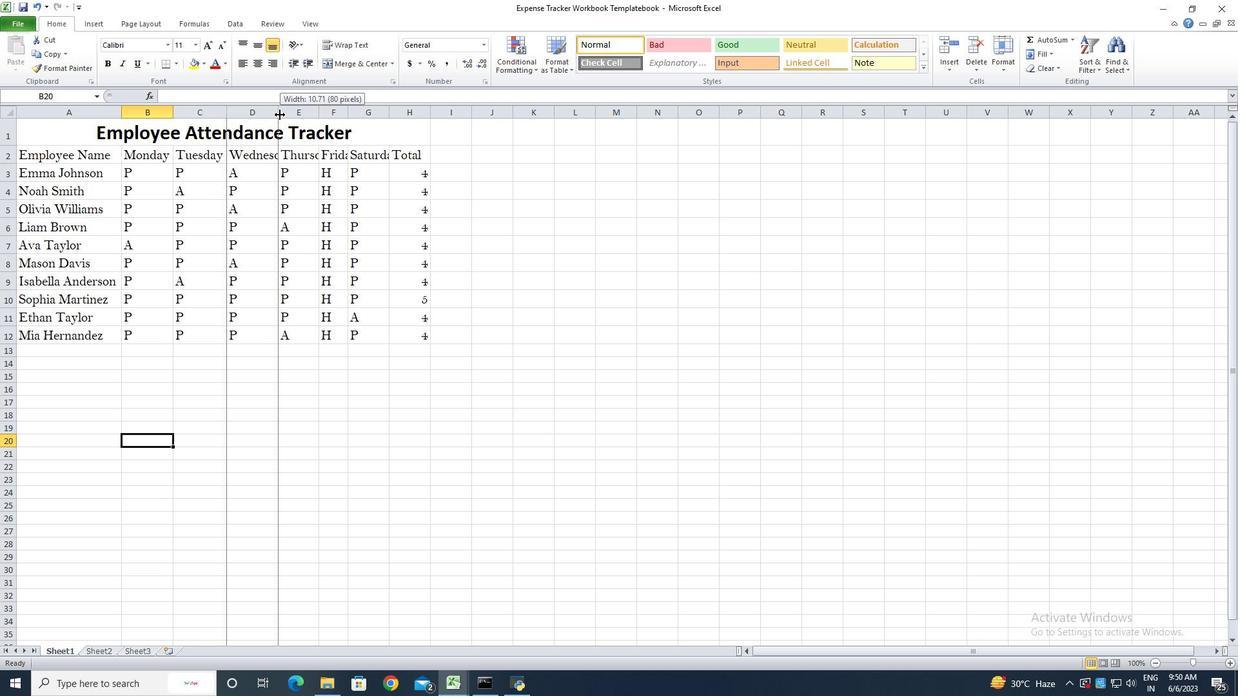 
Action: Mouse moved to (299, 330)
Screenshot: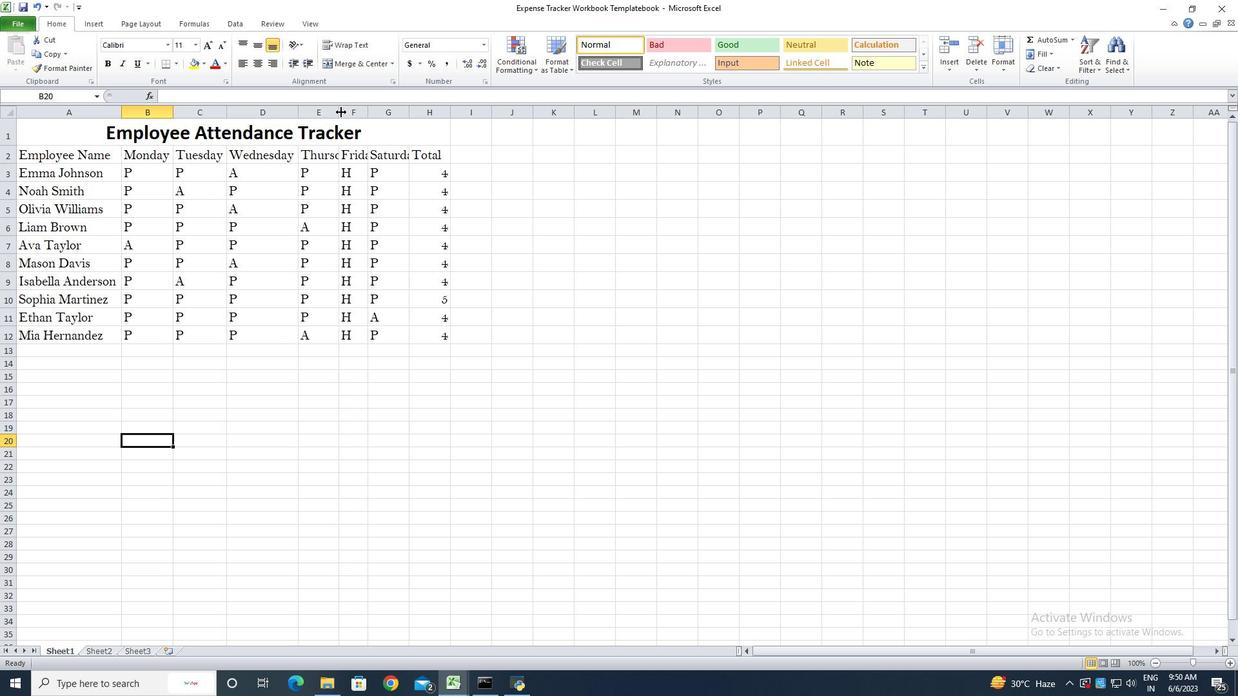 
Action: Mouse pressed left at (299, 330)
Screenshot: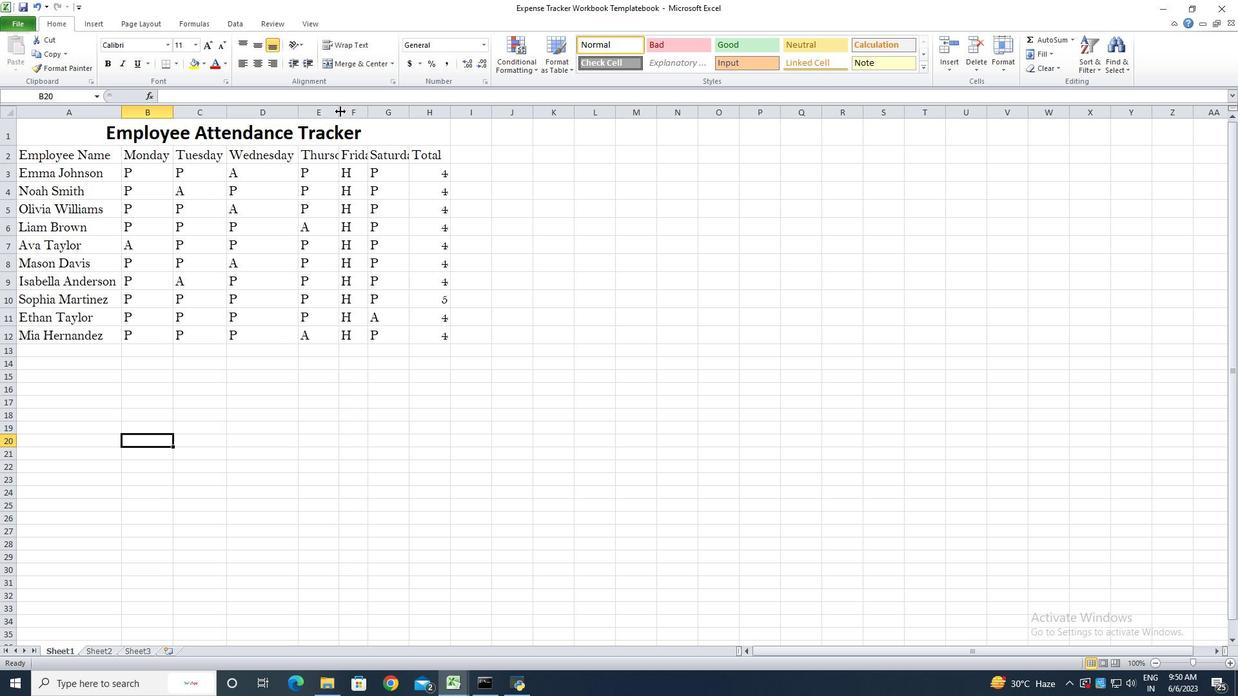 
Action: Mouse pressed left at (299, 330)
Screenshot: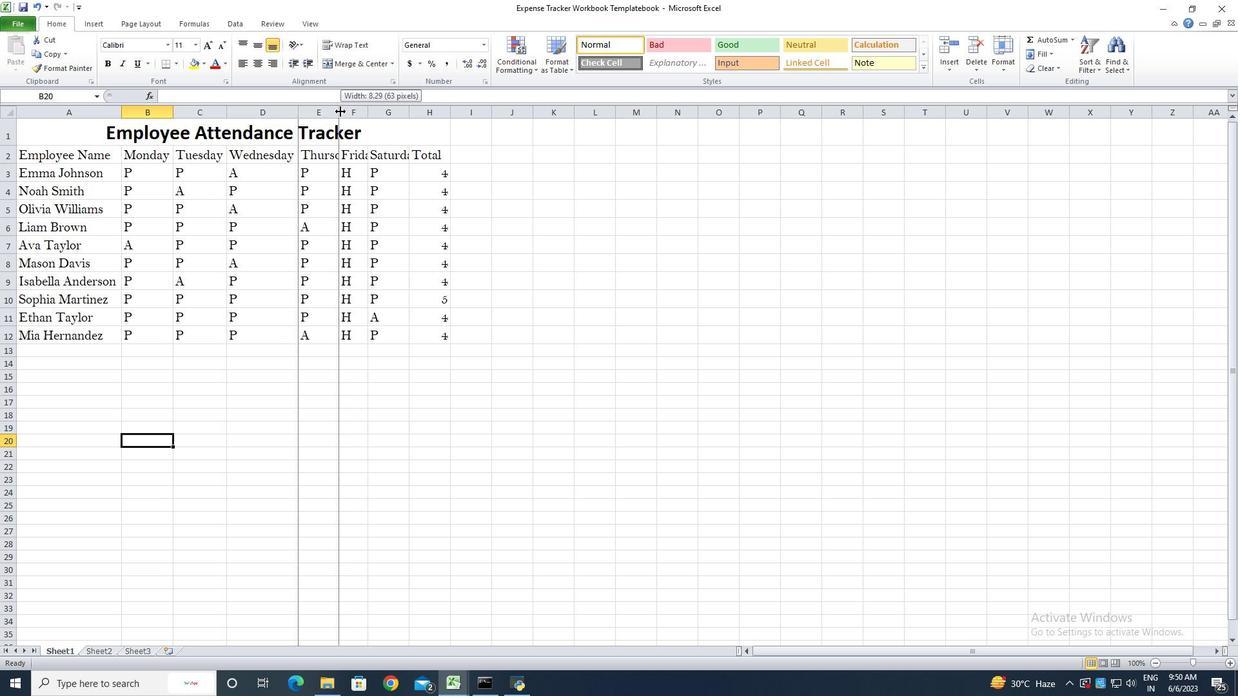 
Action: Mouse moved to (307, 330)
Screenshot: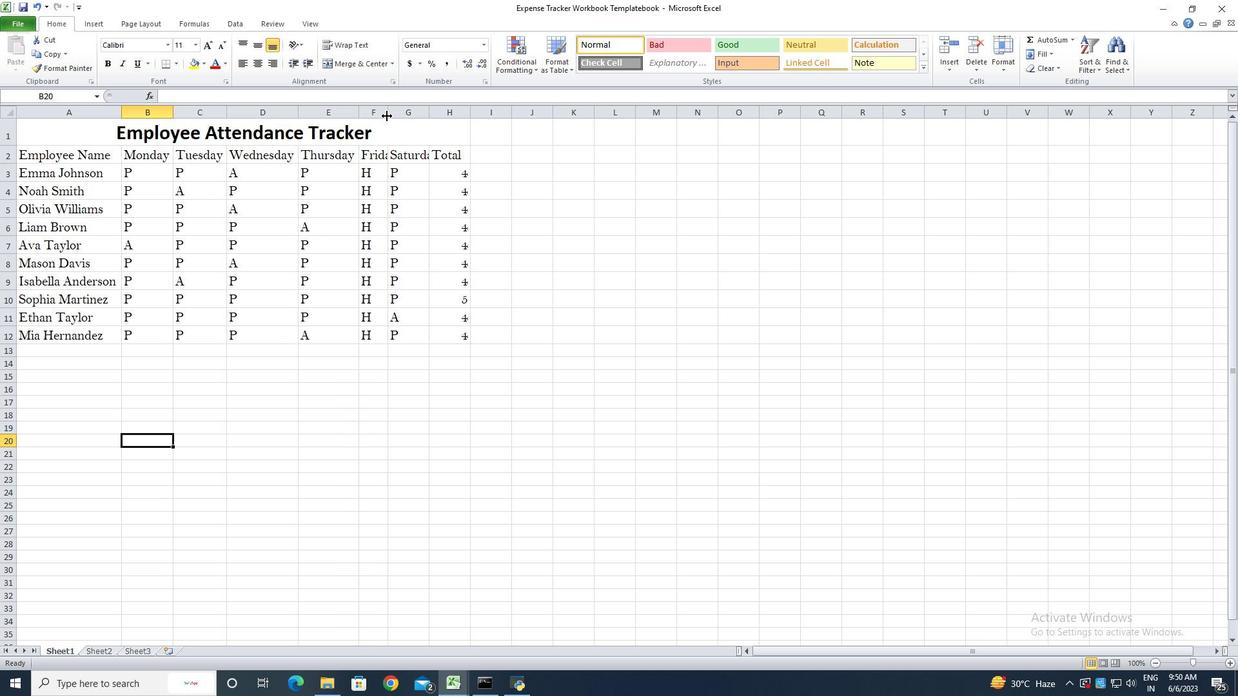 
Action: Mouse pressed left at (307, 330)
Screenshot: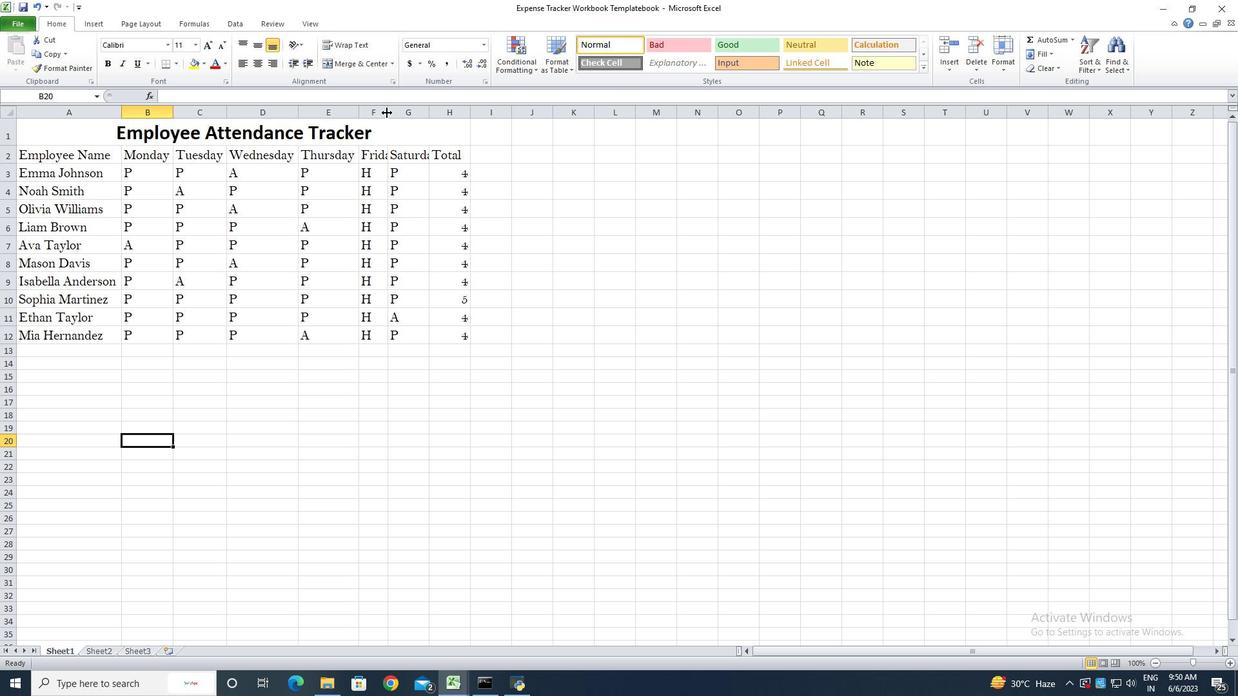 
Action: Mouse pressed left at (307, 330)
Screenshot: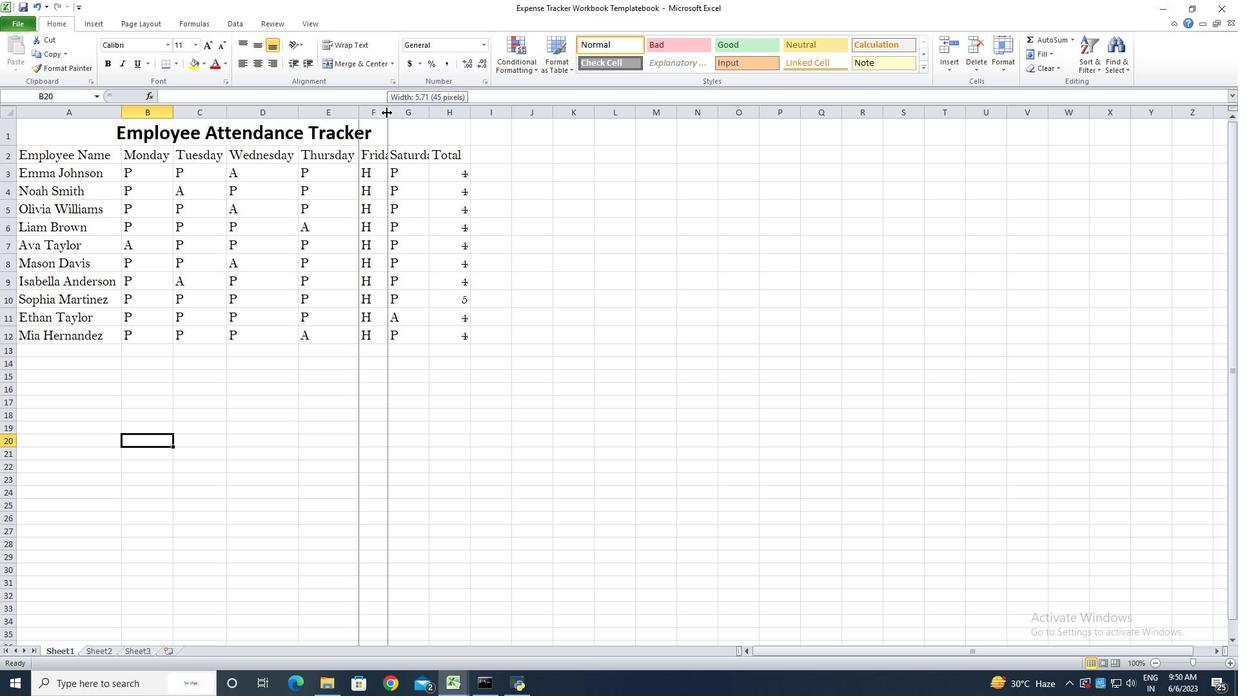 
Action: Mouse moved to (314, 330)
Screenshot: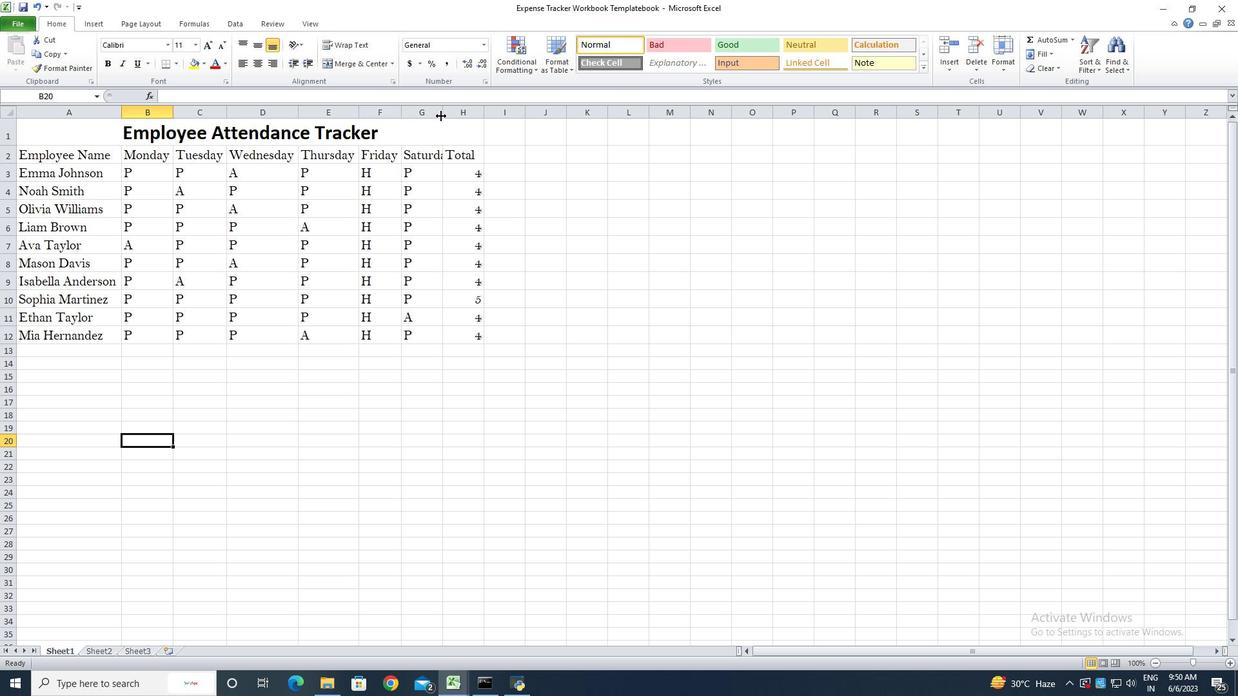 
Action: Mouse pressed left at (314, 330)
Screenshot: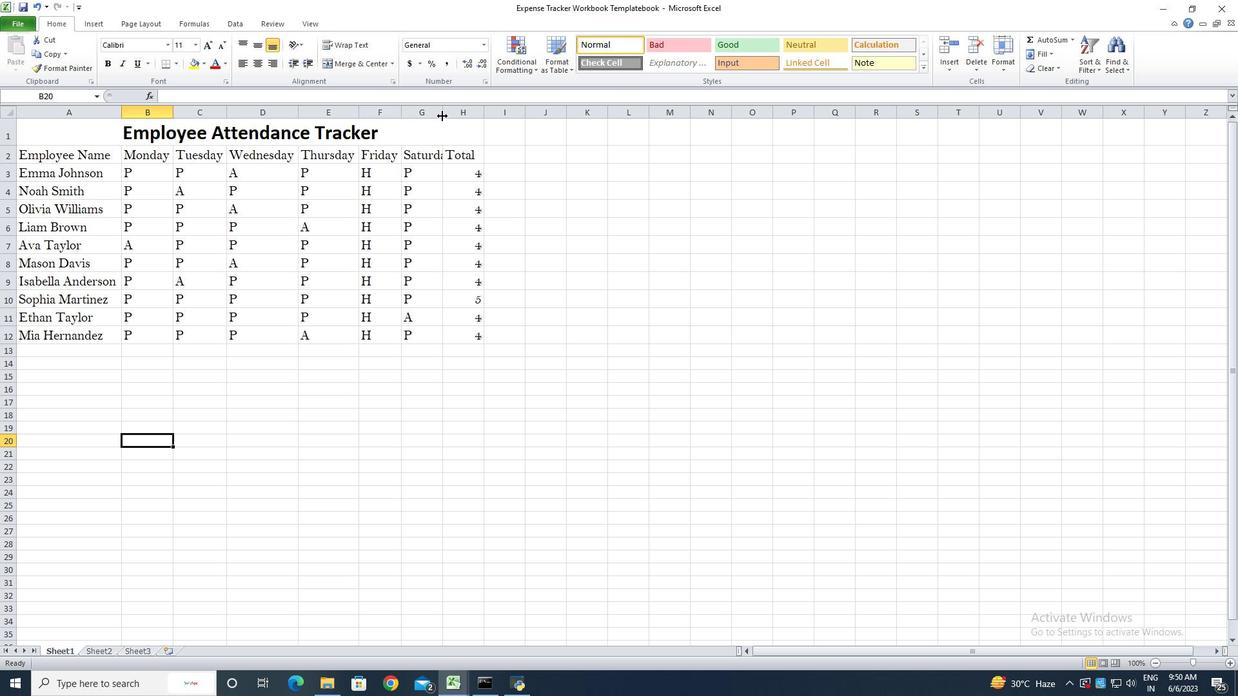 
Action: Mouse pressed left at (314, 330)
Screenshot: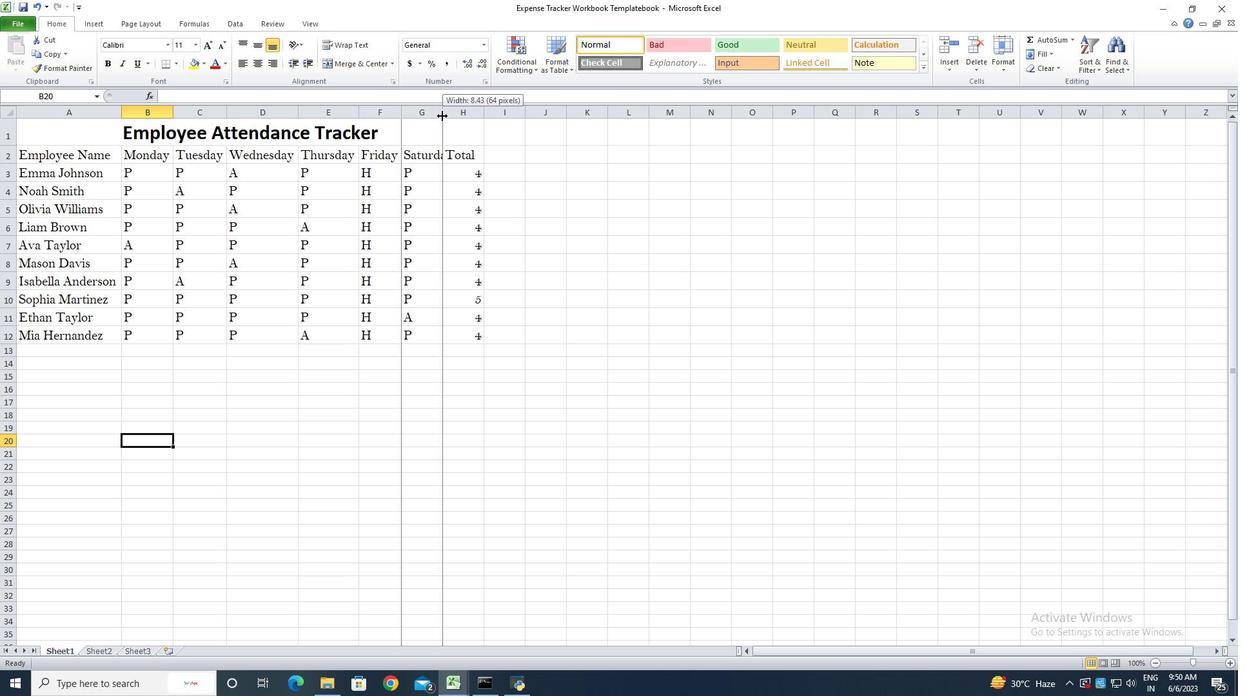 
Action: Mouse moved to (322, 330)
Screenshot: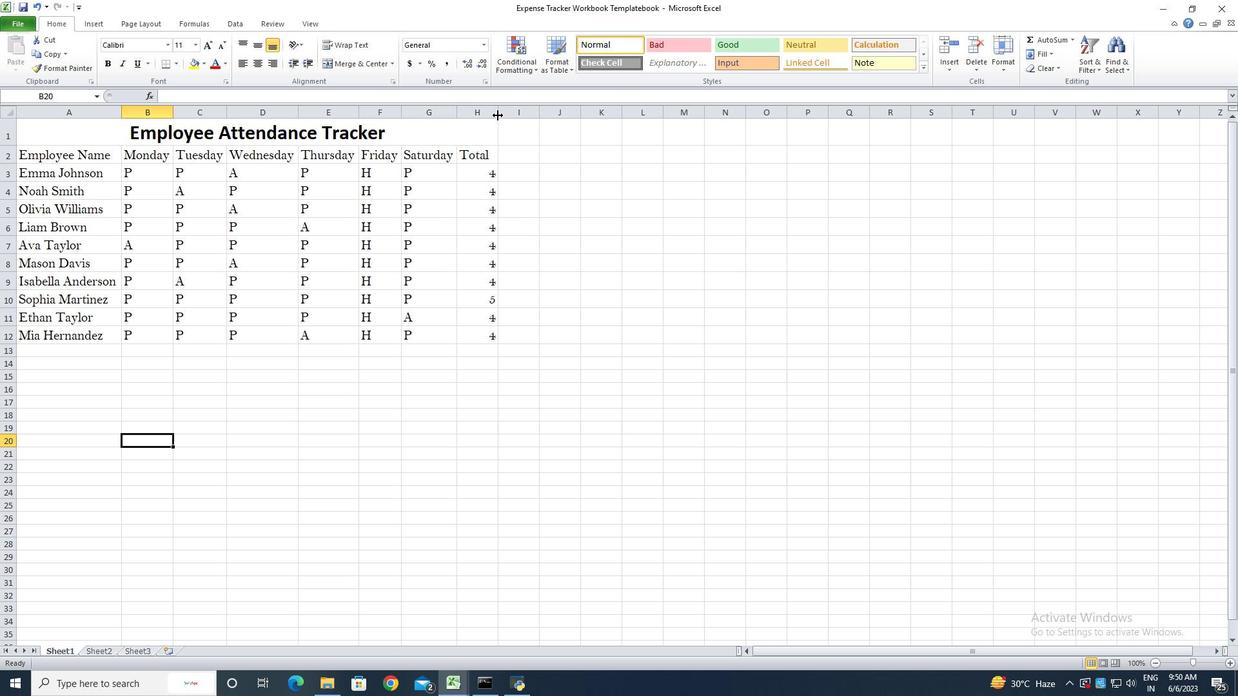 
Action: Mouse pressed left at (322, 330)
Screenshot: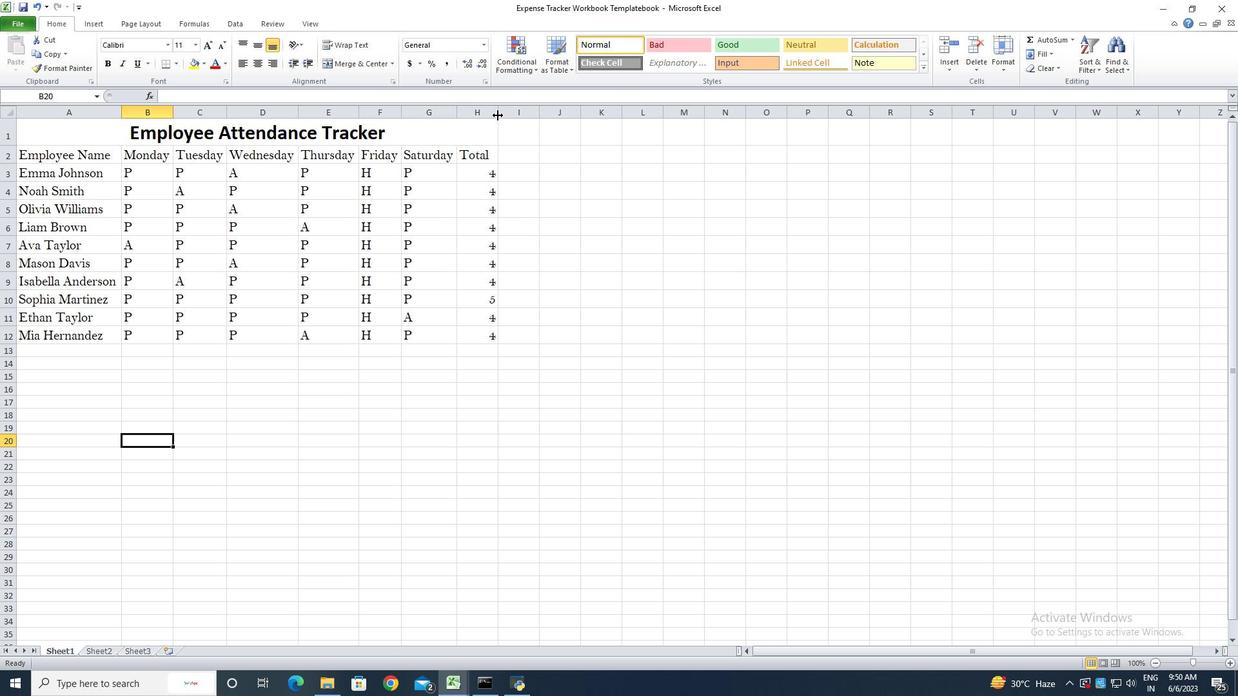 
Action: Mouse pressed left at (322, 330)
Screenshot: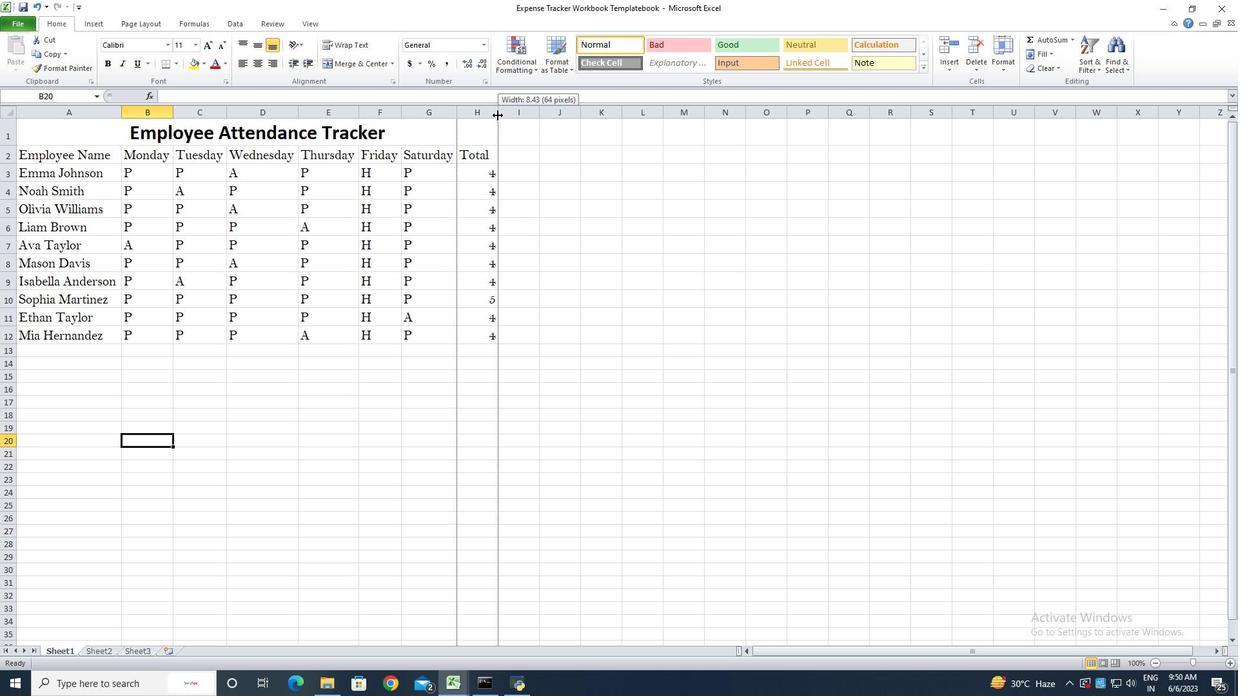 
Action: Mouse moved to (261, 330)
Screenshot: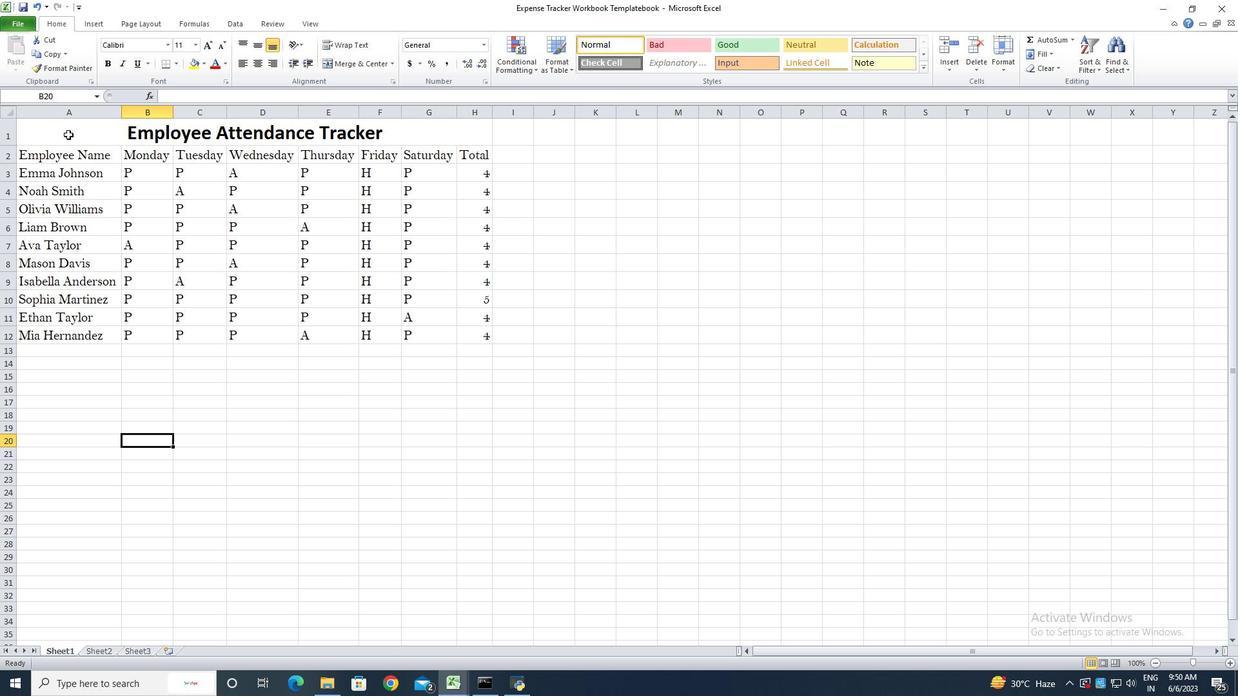 
Action: Mouse pressed left at (261, 330)
Screenshot: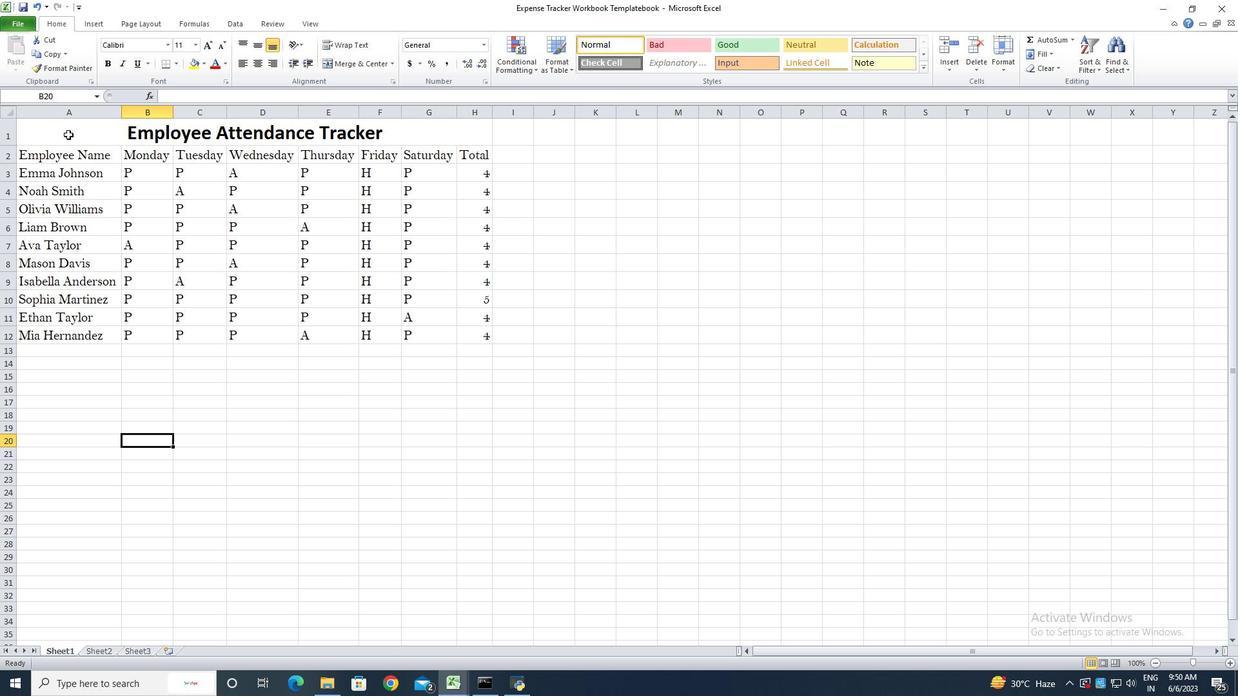 
Action: Mouse moved to (288, 330)
Screenshot: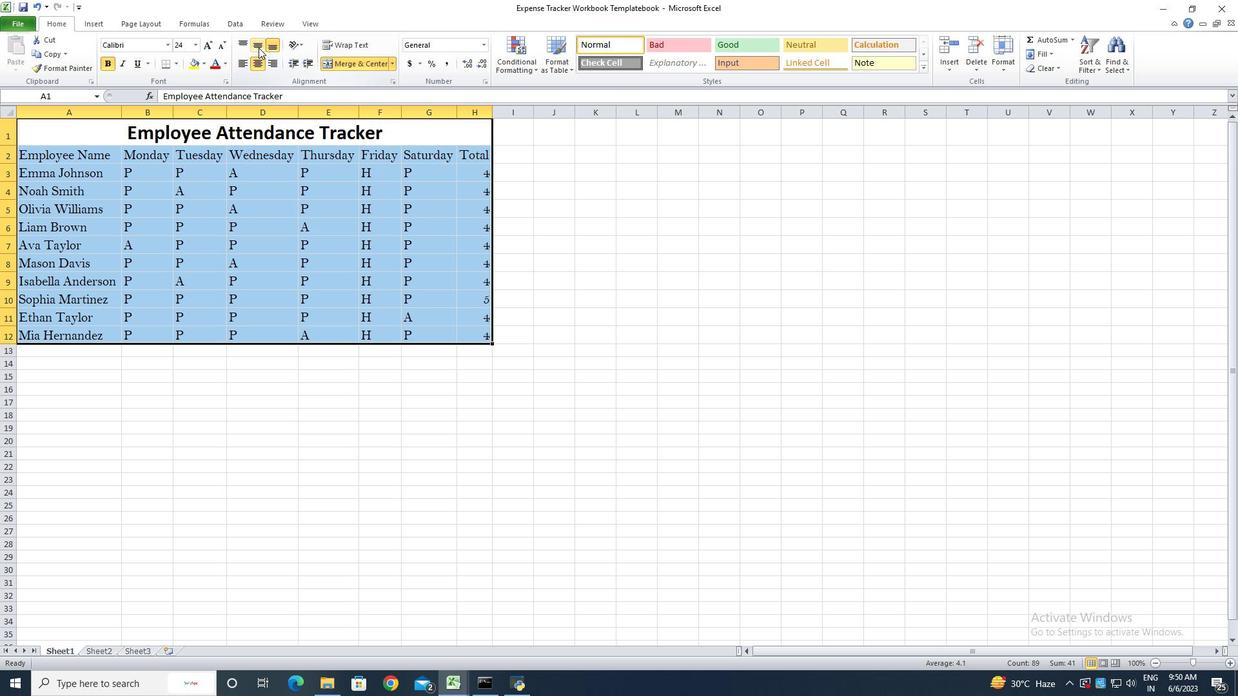 
Action: Mouse pressed left at (288, 330)
Screenshot: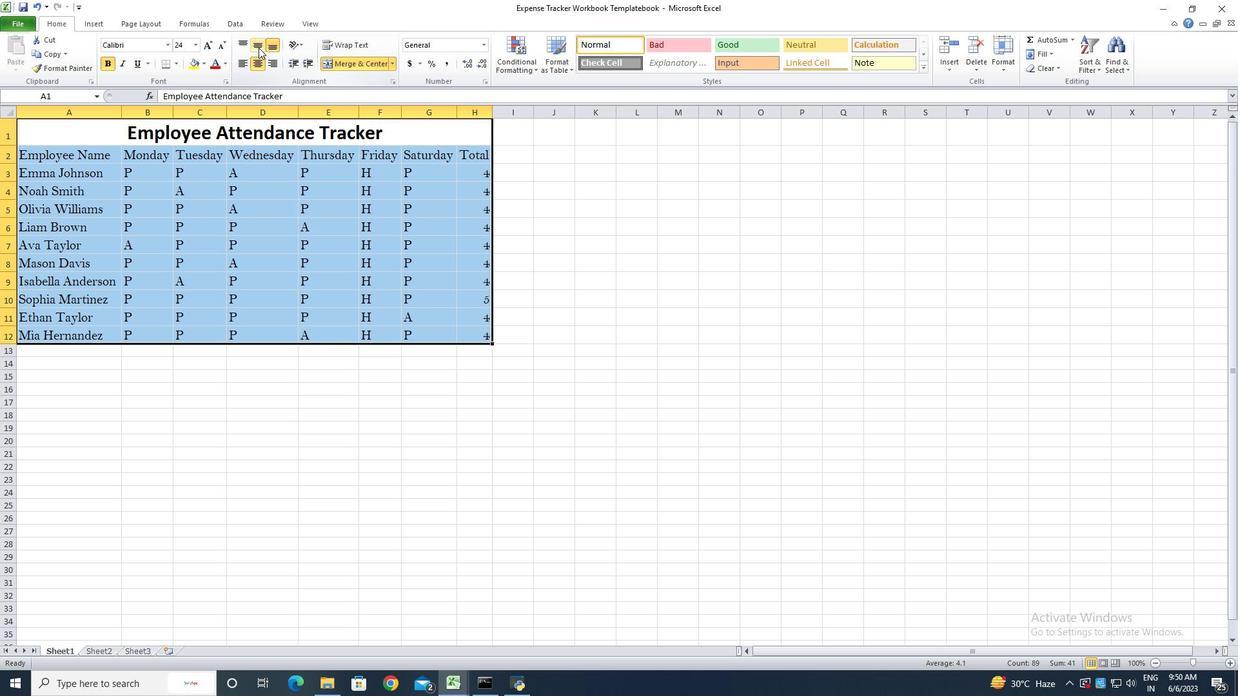 
Action: Mouse moved to (288, 330)
Screenshot: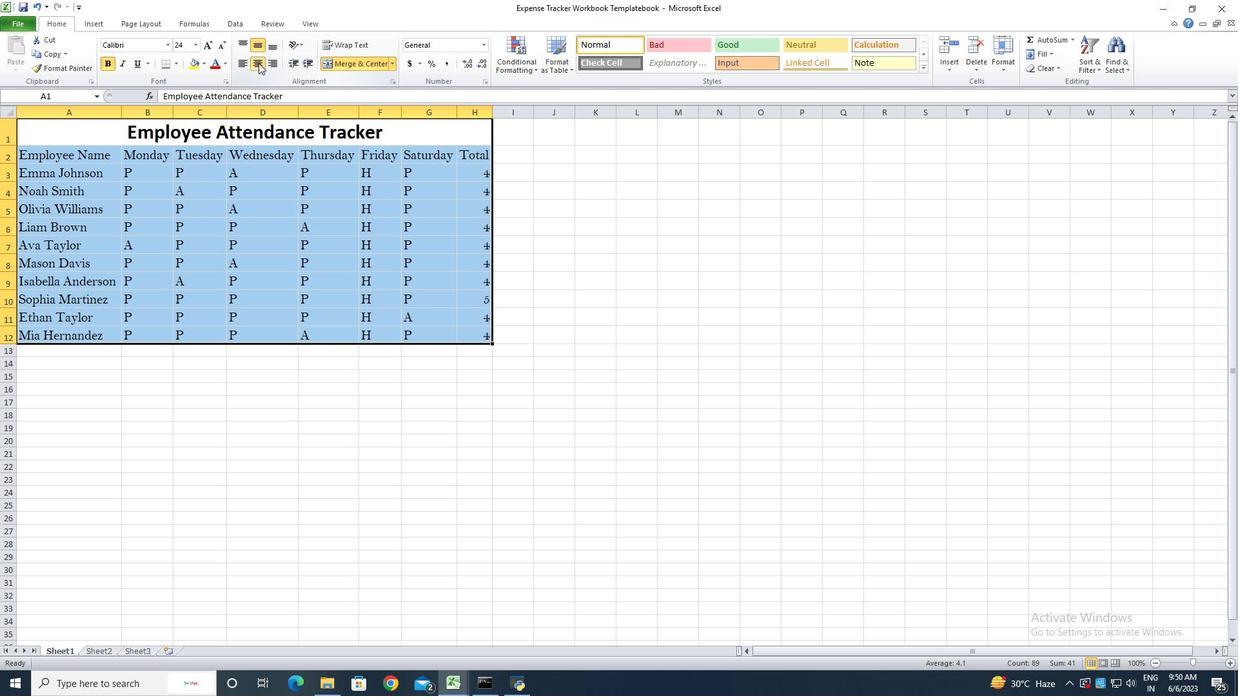 
Action: Mouse pressed left at (288, 330)
Screenshot: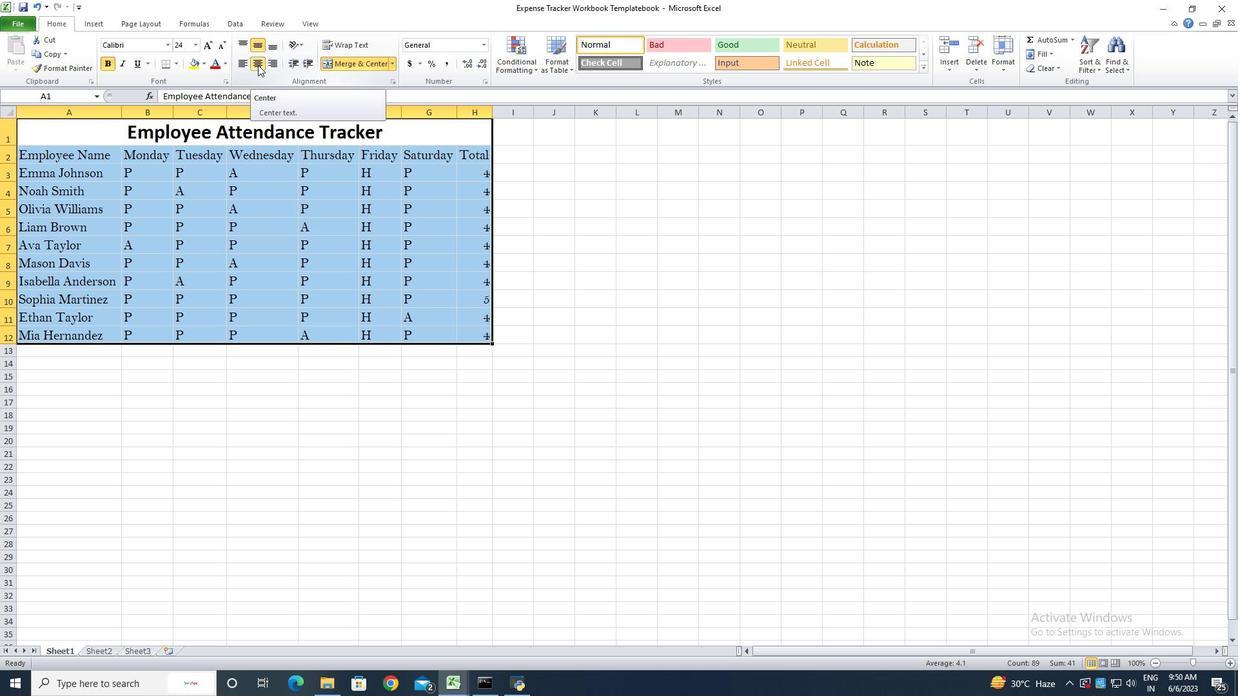 
Action: Mouse pressed left at (288, 330)
Screenshot: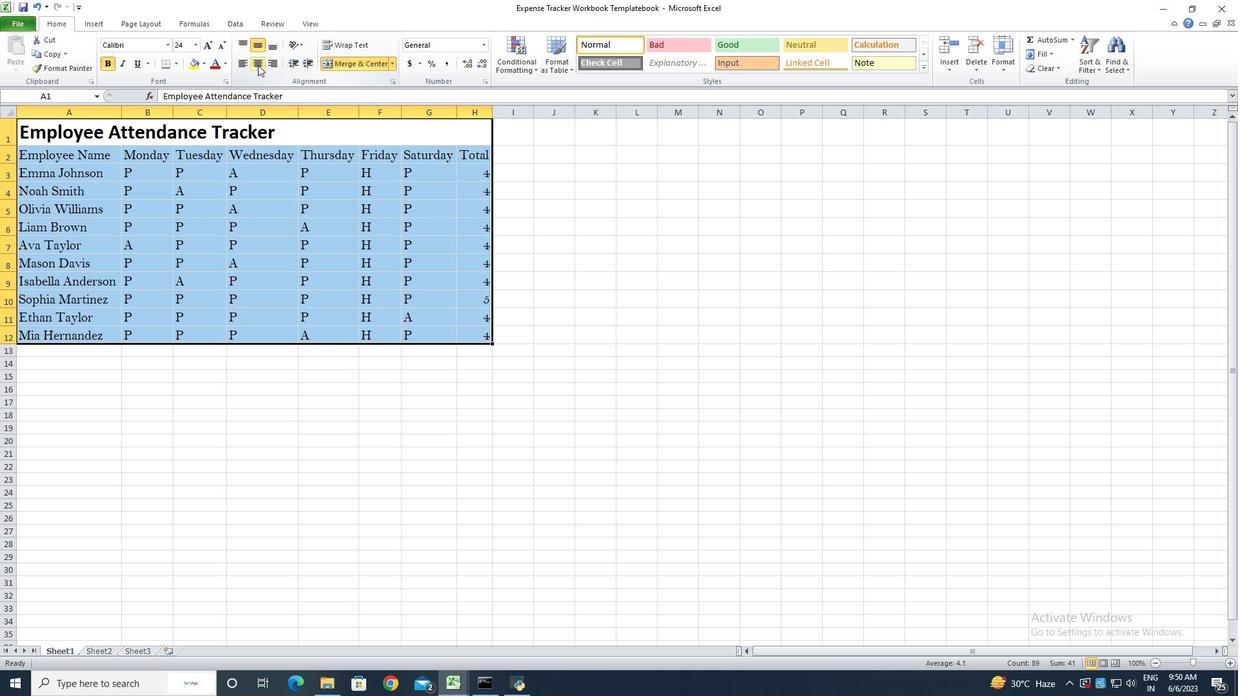 
Action: Mouse moved to (284, 330)
Screenshot: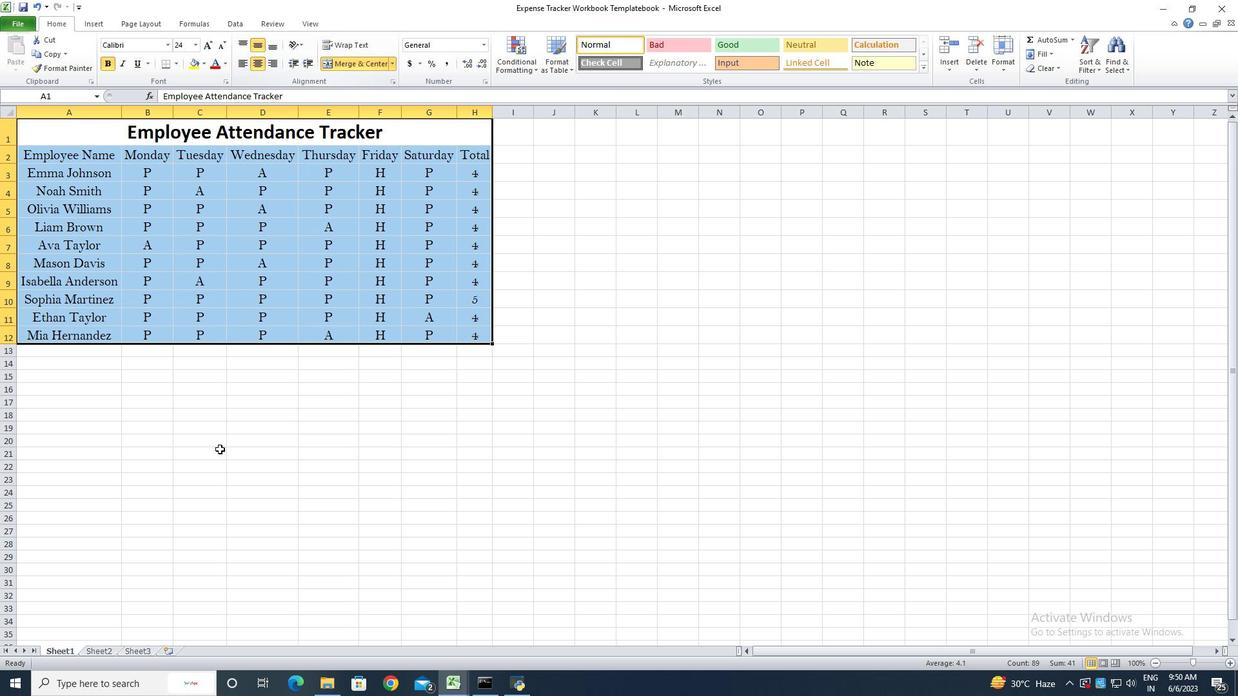 
Action: Mouse pressed left at (284, 330)
Screenshot: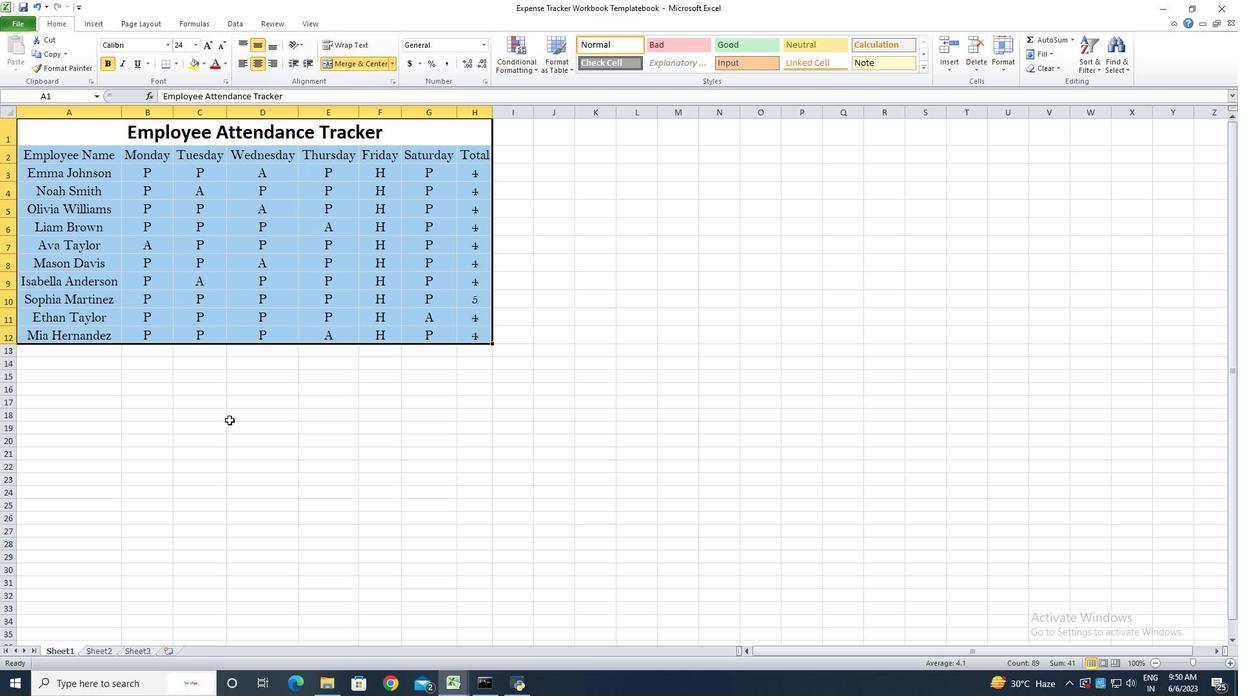 
Action: Key pressed ctrl+S<'\x13'><'\x13'><'\x13'><'\x13'><'\x13'>
Screenshot: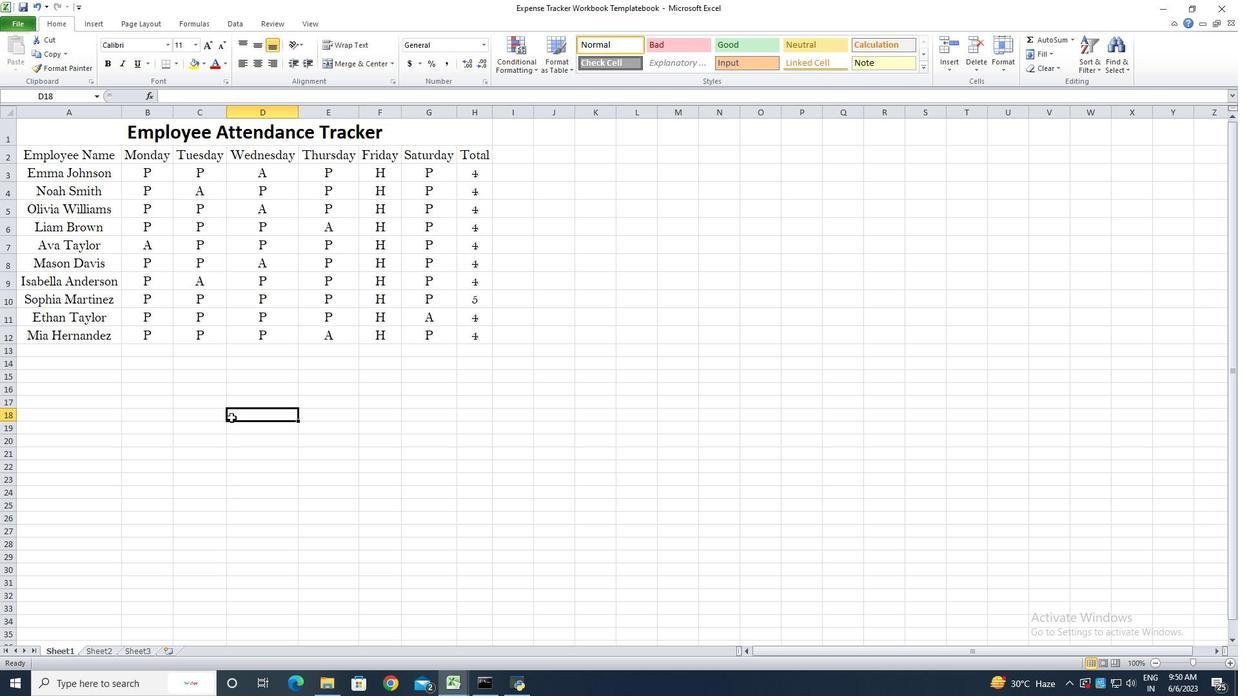 
